Task: Look for space in Ixmiquilpan, Mexico from 9th June, 2023 to 16th June, 2023 for 2 adults in price range Rs.8000 to Rs.16000. Place can be entire place with 2 bedrooms having 2 beds and 1 bathroom. Property type can be house, flat, guest house. Booking option can be shelf check-in. Required host language is English.
Action: Mouse moved to (430, 95)
Screenshot: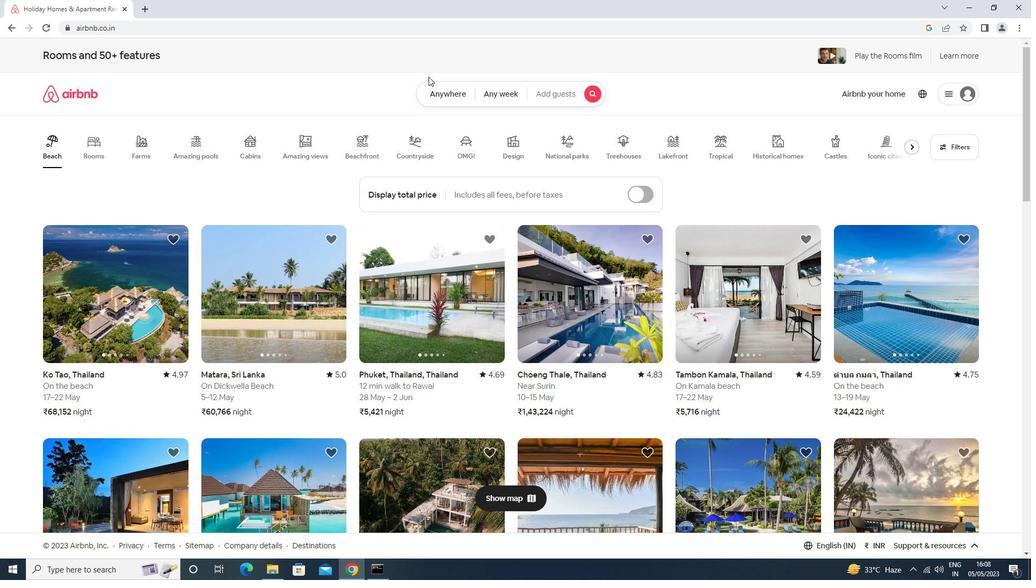 
Action: Mouse pressed left at (430, 95)
Screenshot: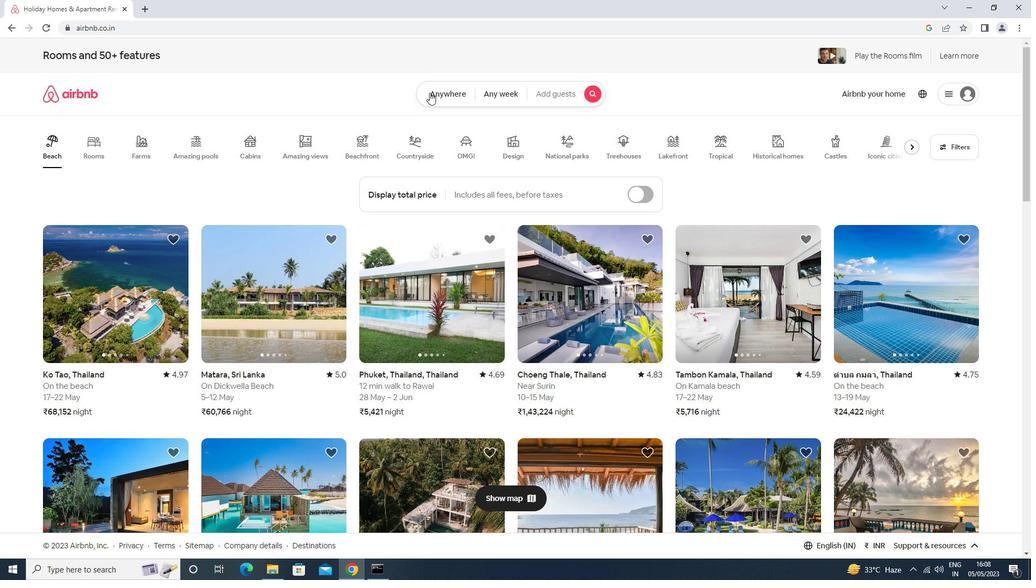 
Action: Mouse moved to (381, 143)
Screenshot: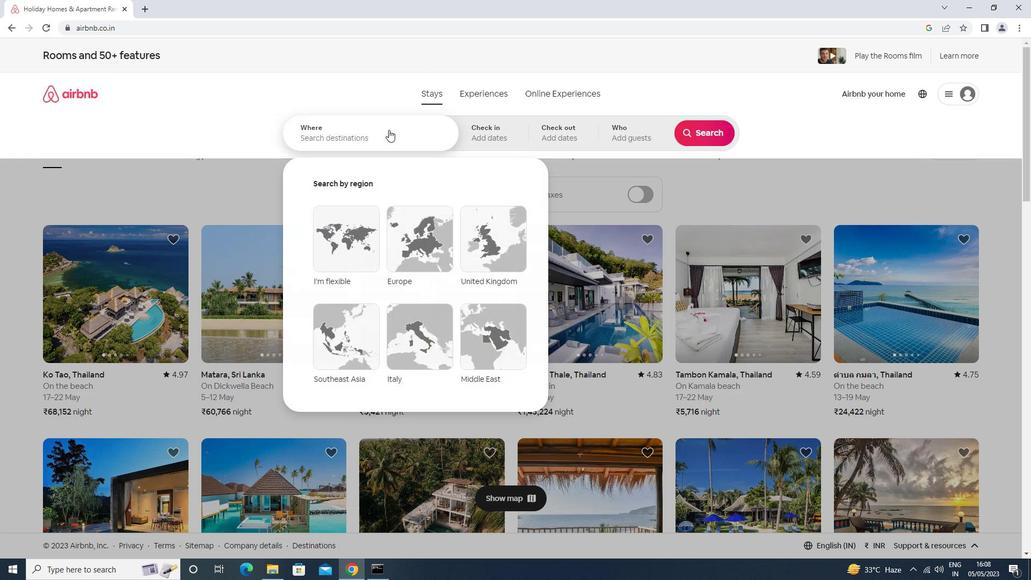 
Action: Mouse pressed left at (381, 143)
Screenshot: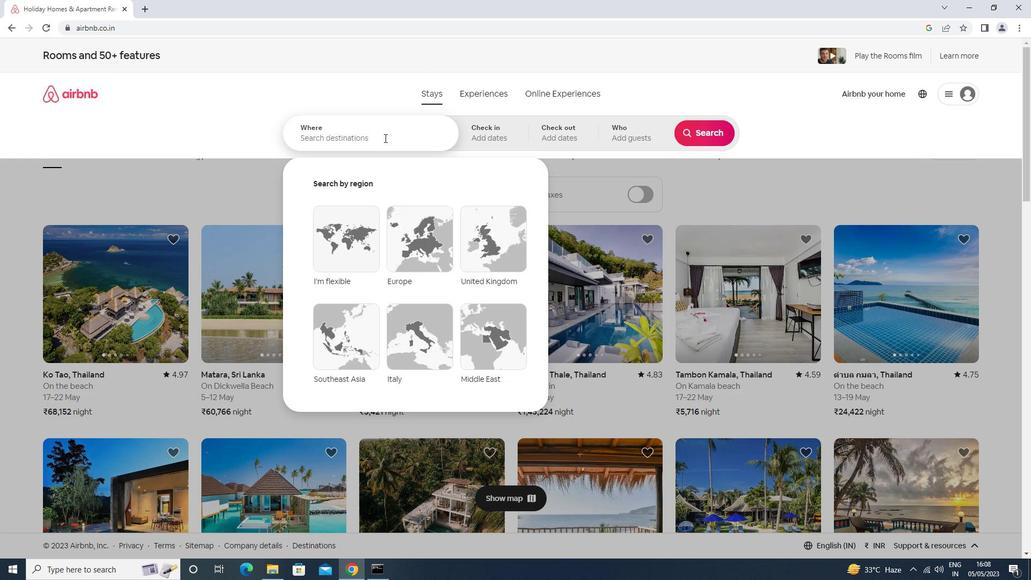 
Action: Key pressed lxmiuilpan<Key.space>mexico<Key.enter>
Screenshot: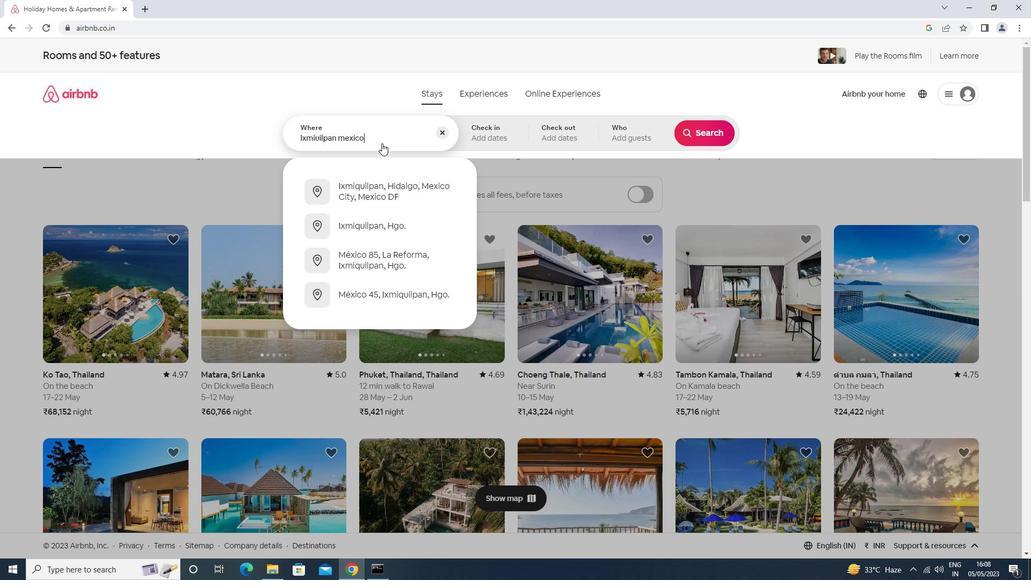 
Action: Mouse moved to (660, 287)
Screenshot: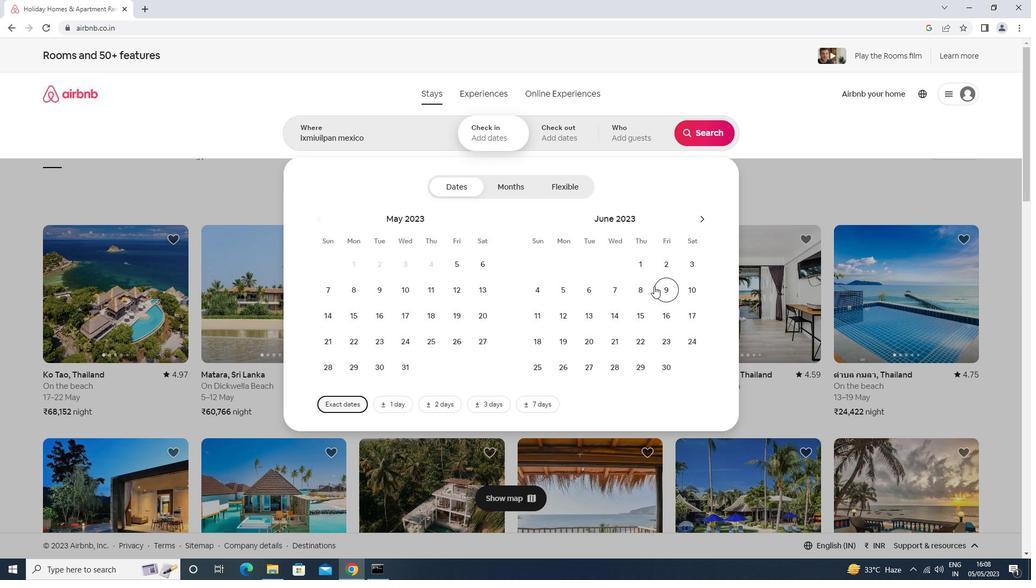 
Action: Mouse pressed left at (660, 287)
Screenshot: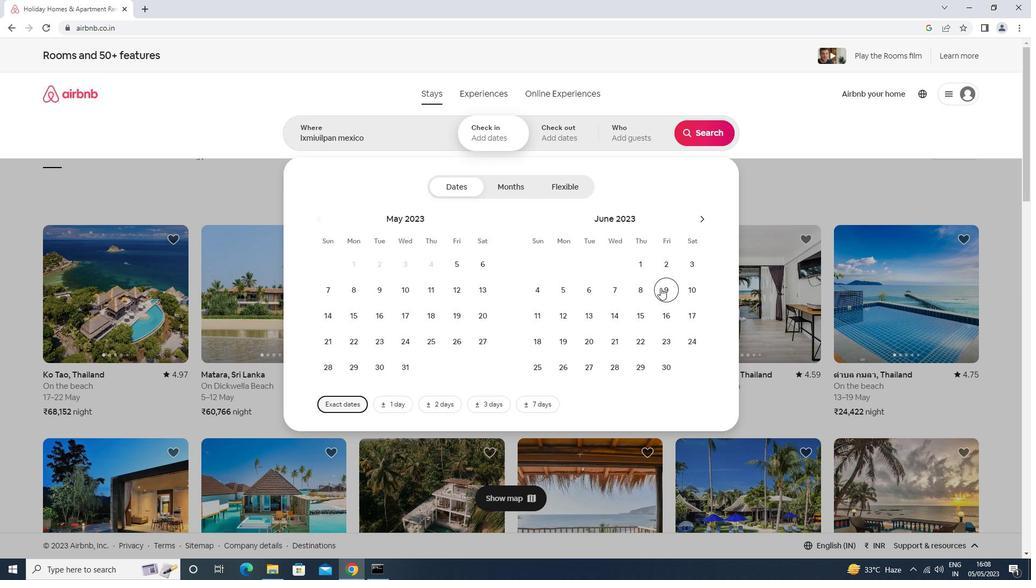 
Action: Mouse moved to (670, 310)
Screenshot: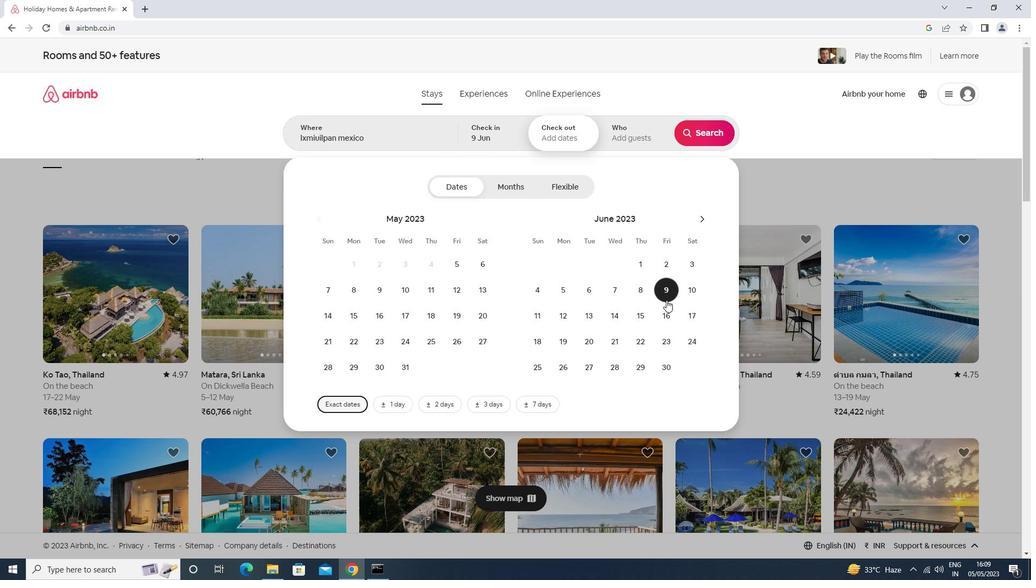 
Action: Mouse pressed left at (670, 310)
Screenshot: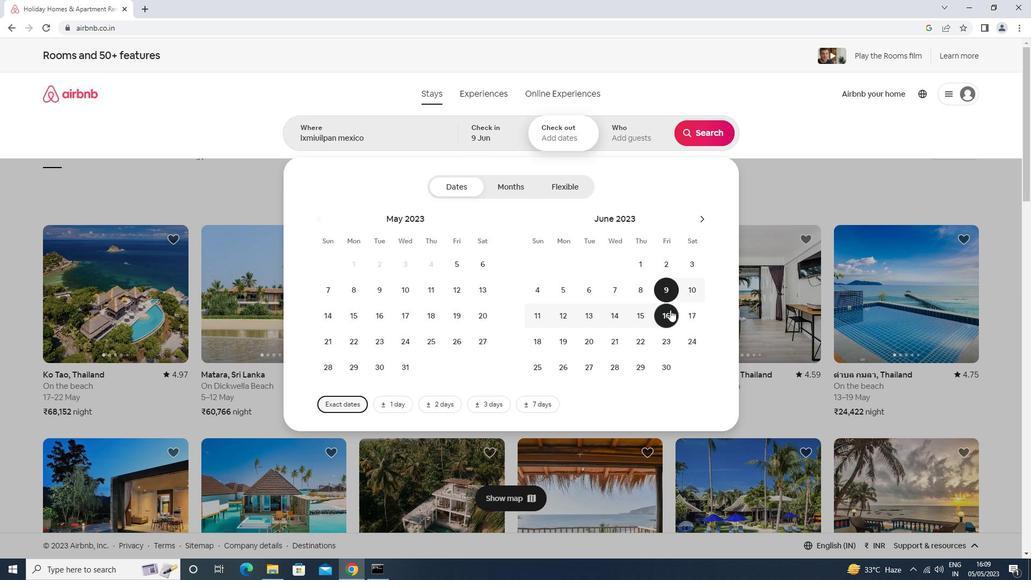 
Action: Mouse moved to (634, 146)
Screenshot: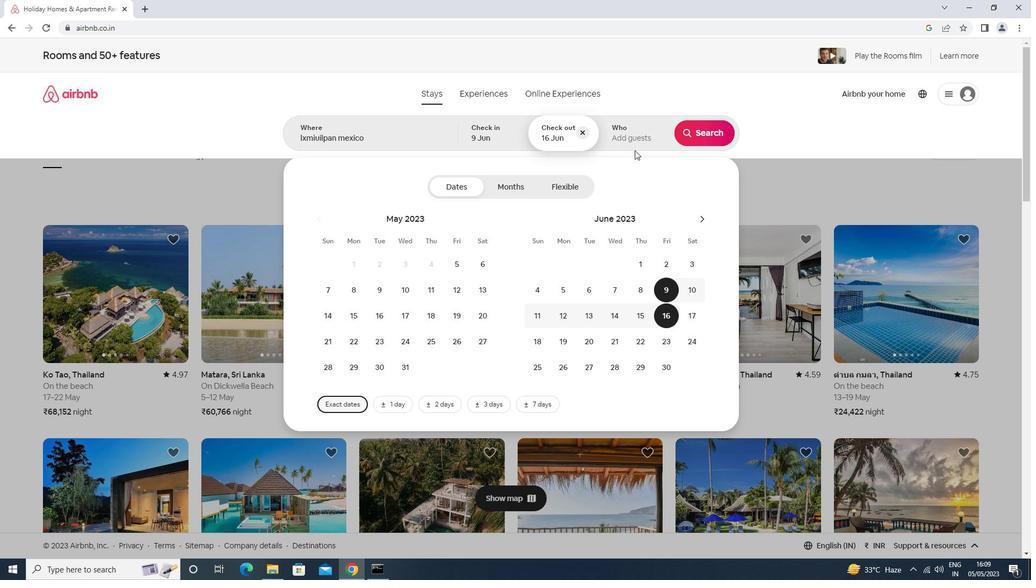 
Action: Mouse pressed left at (634, 146)
Screenshot: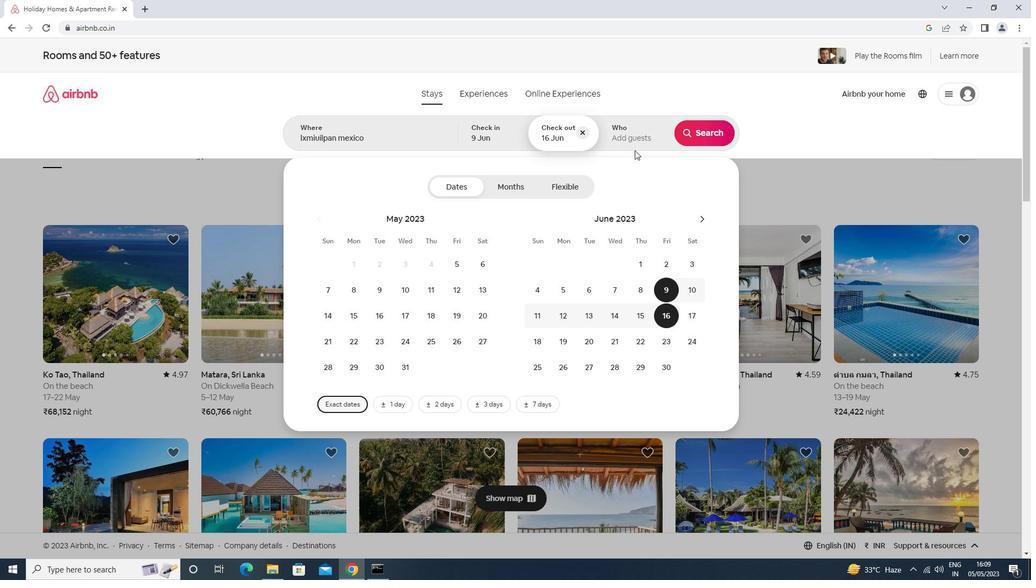 
Action: Mouse moved to (713, 190)
Screenshot: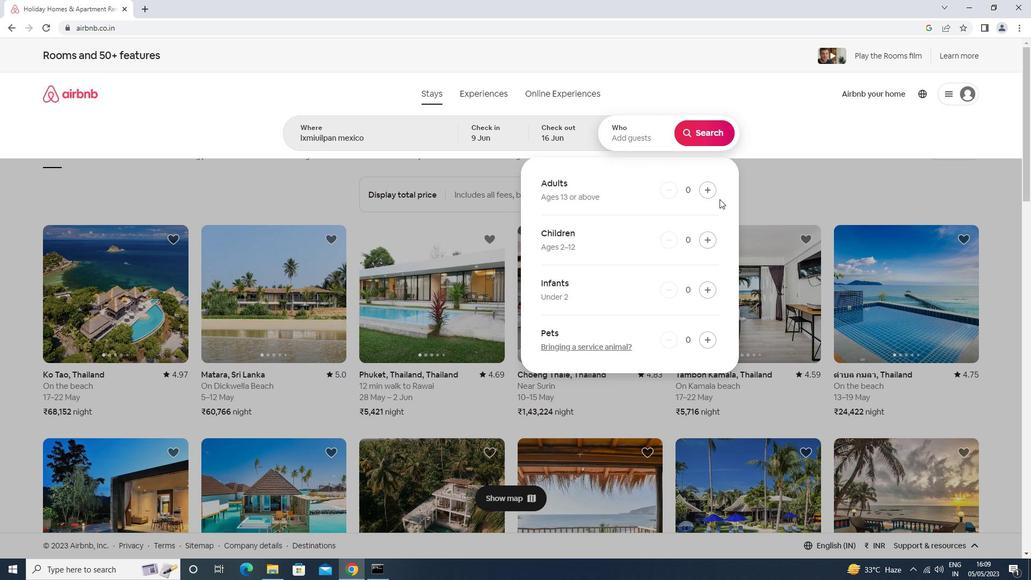 
Action: Mouse pressed left at (713, 190)
Screenshot: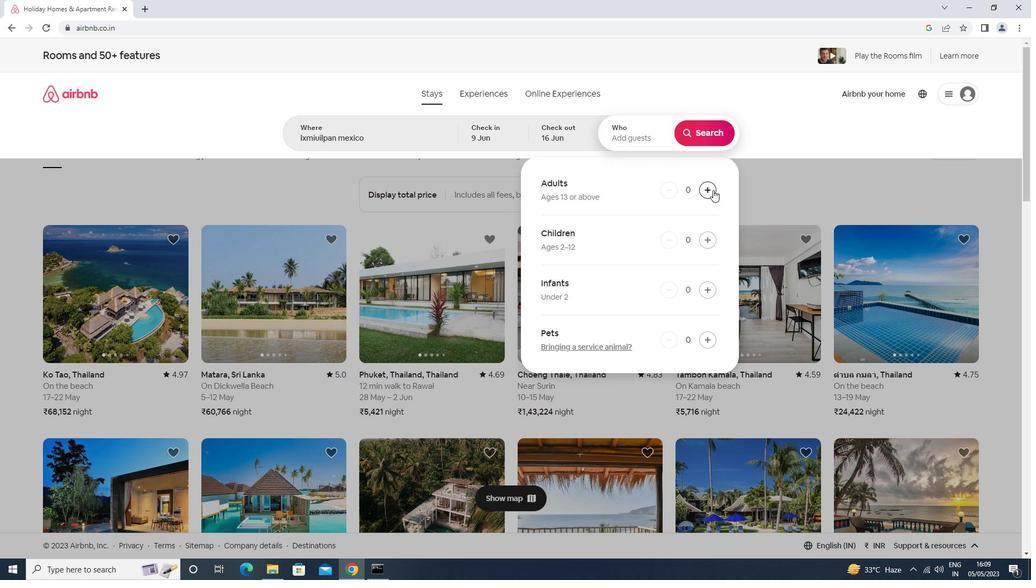 
Action: Mouse pressed left at (713, 190)
Screenshot: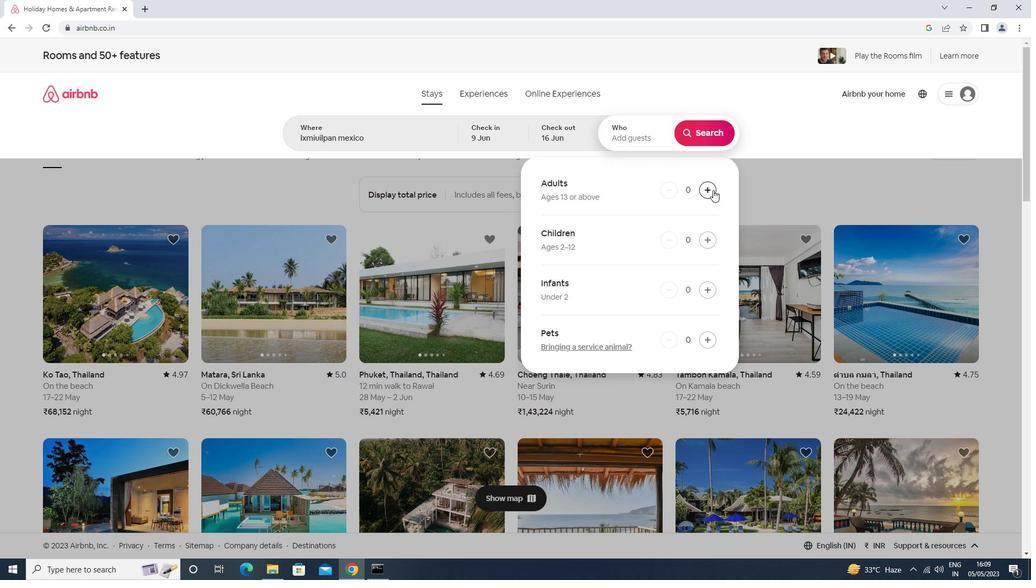 
Action: Mouse moved to (703, 132)
Screenshot: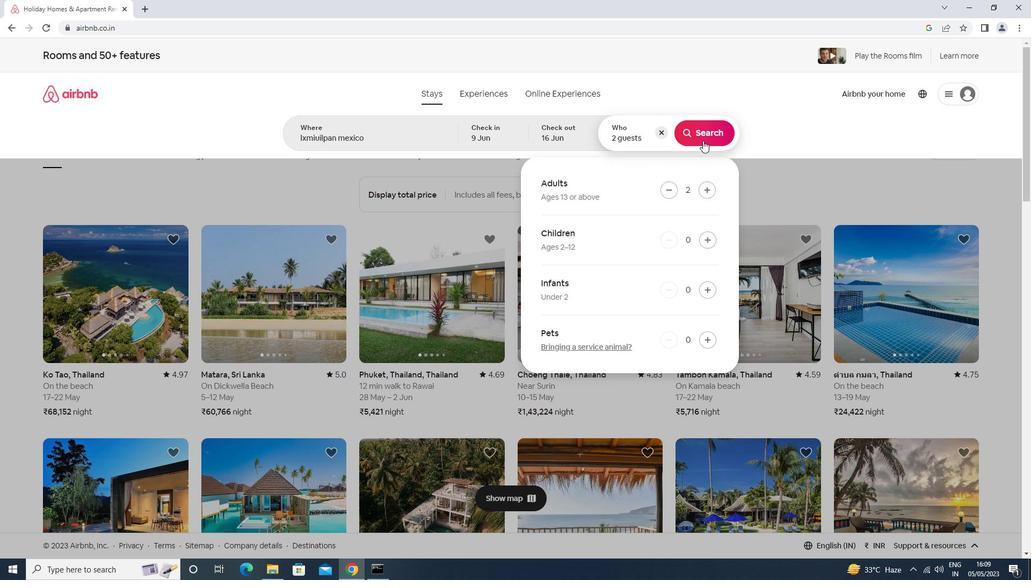 
Action: Mouse pressed left at (703, 132)
Screenshot: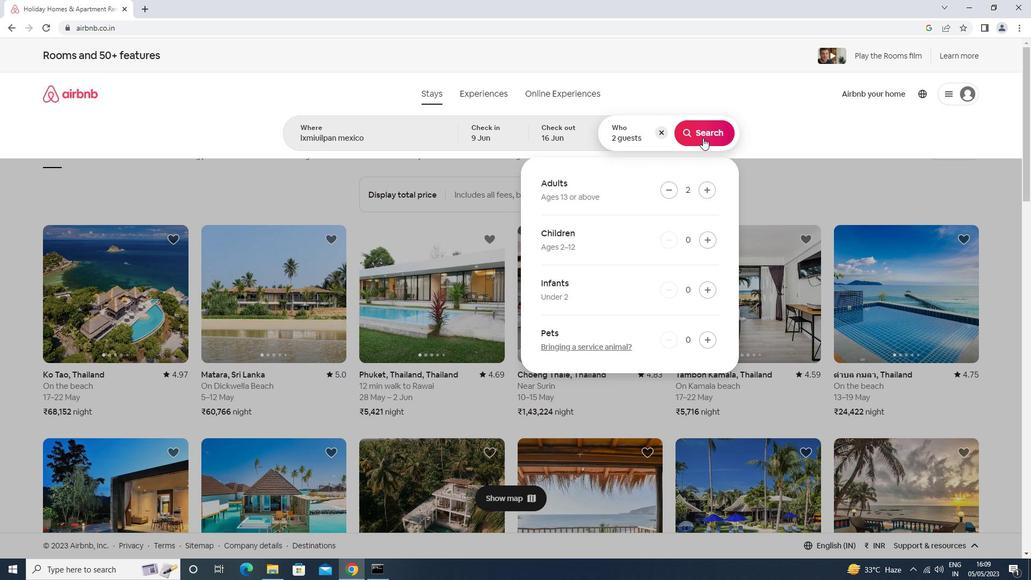 
Action: Mouse moved to (982, 107)
Screenshot: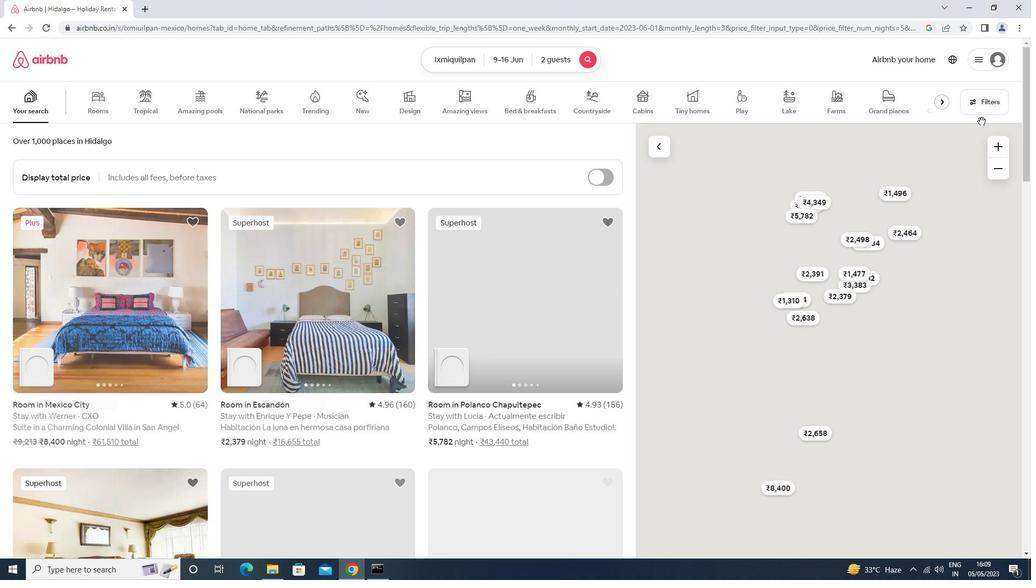 
Action: Mouse pressed left at (982, 107)
Screenshot: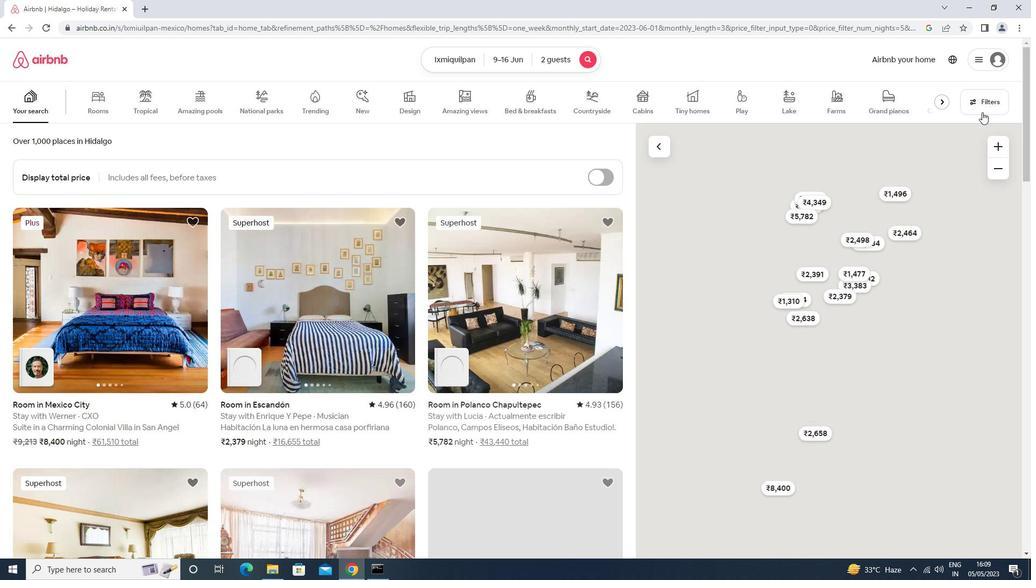 
Action: Mouse moved to (389, 359)
Screenshot: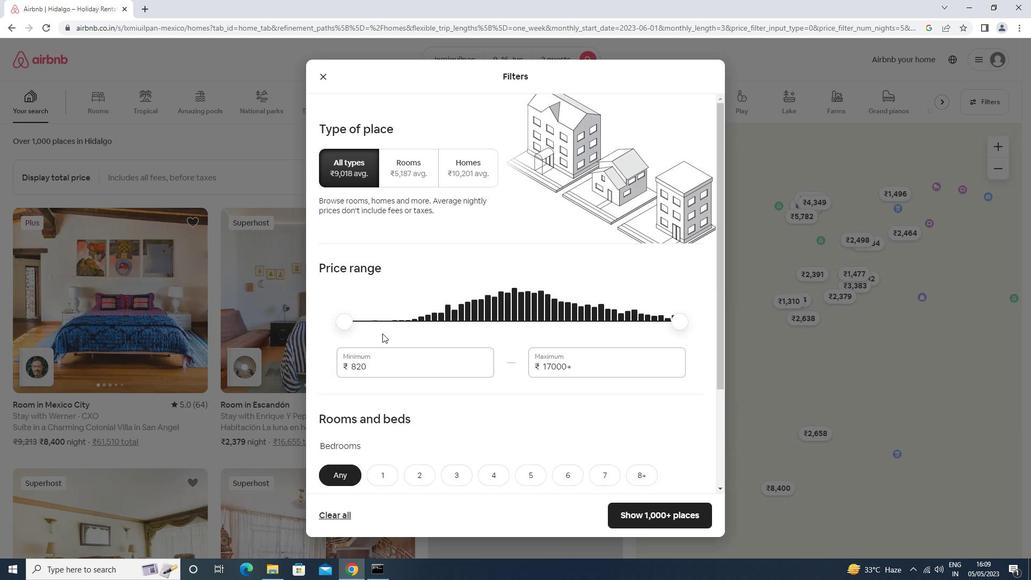 
Action: Mouse pressed left at (389, 359)
Screenshot: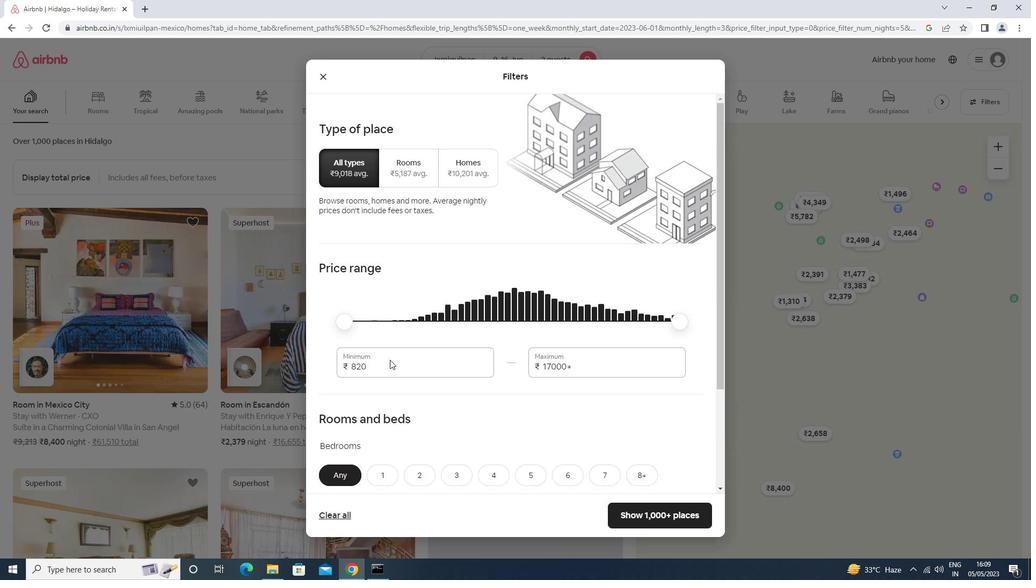 
Action: Mouse moved to (390, 360)
Screenshot: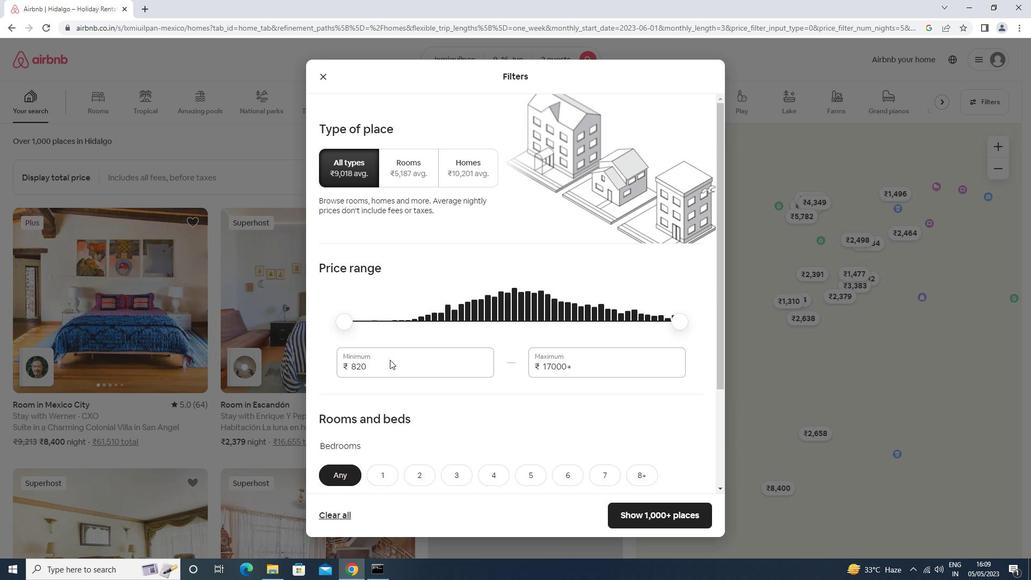 
Action: Key pressed <Key.backspace><Key.backspace>000<Key.tab>16000
Screenshot: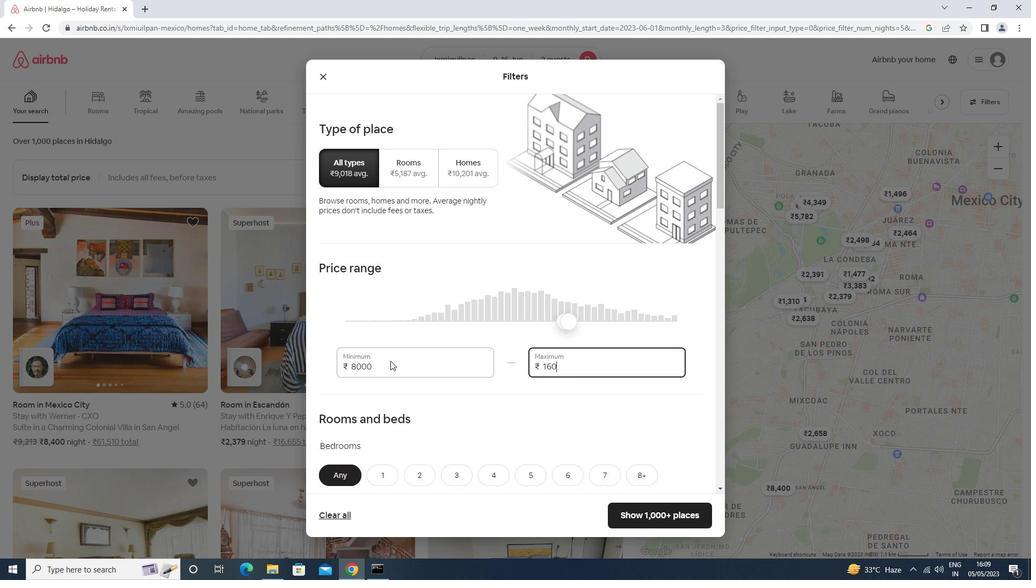 
Action: Mouse scrolled (390, 360) with delta (0, 0)
Screenshot: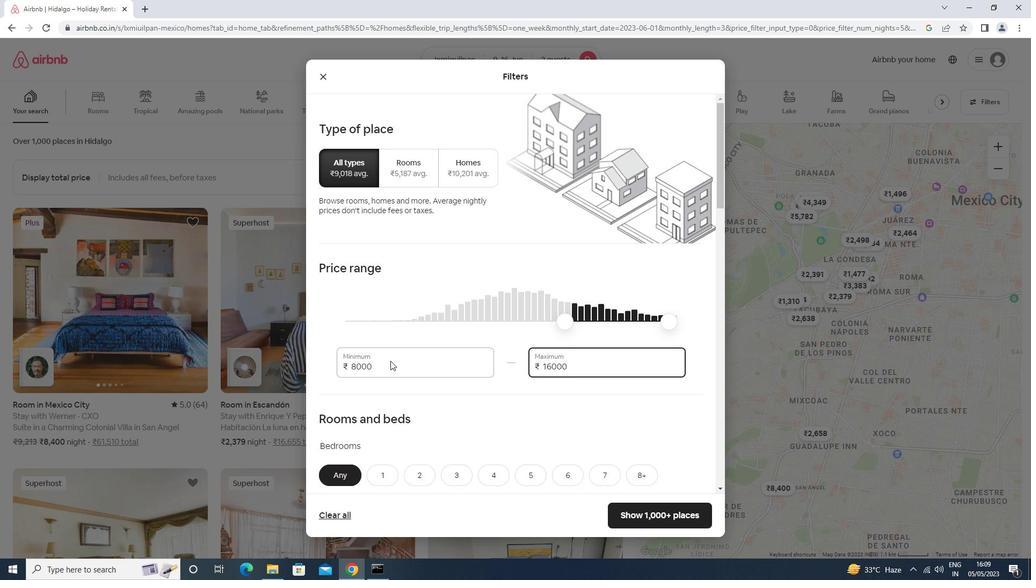 
Action: Mouse moved to (390, 361)
Screenshot: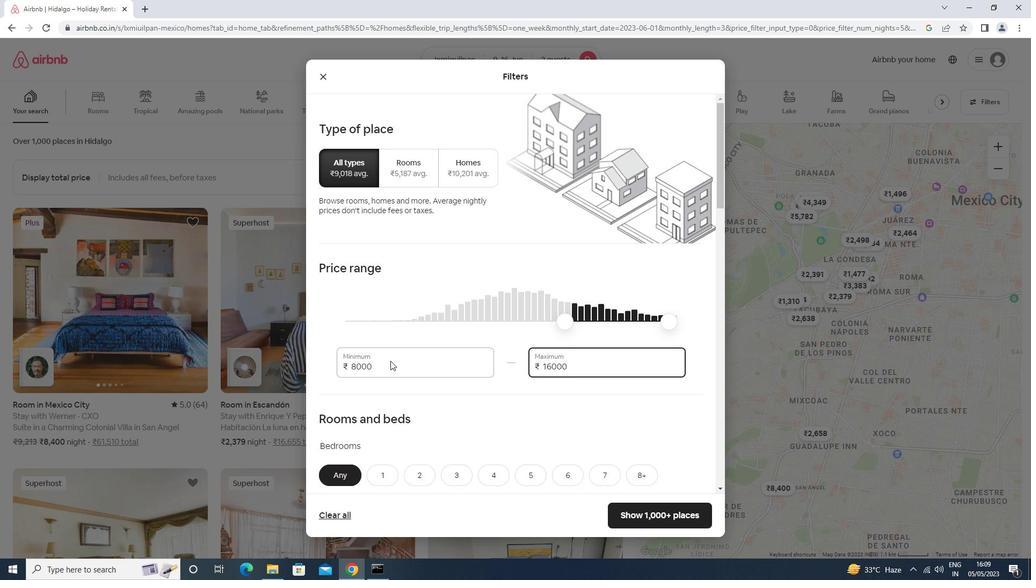 
Action: Mouse scrolled (390, 360) with delta (0, 0)
Screenshot: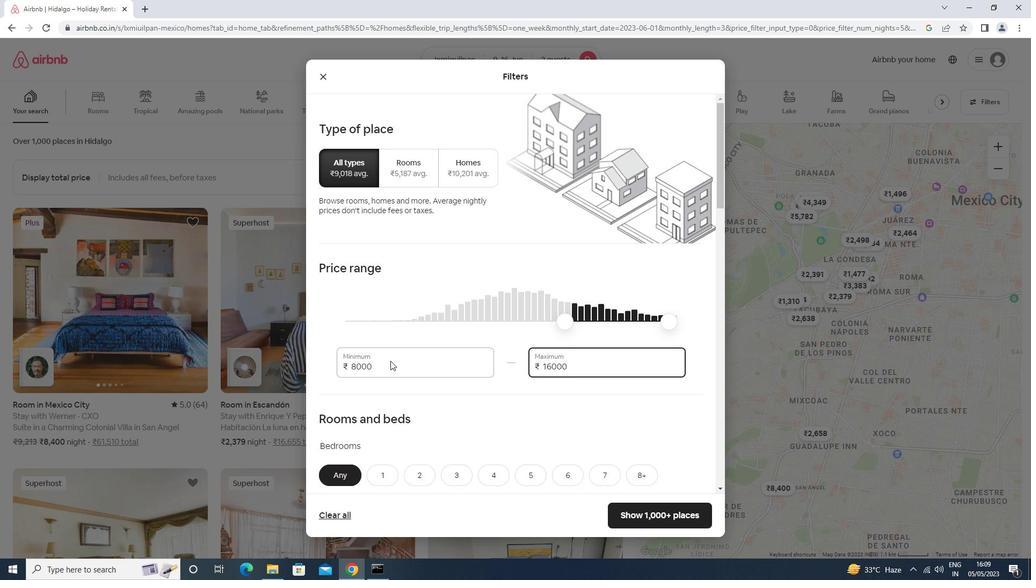 
Action: Mouse scrolled (390, 360) with delta (0, 0)
Screenshot: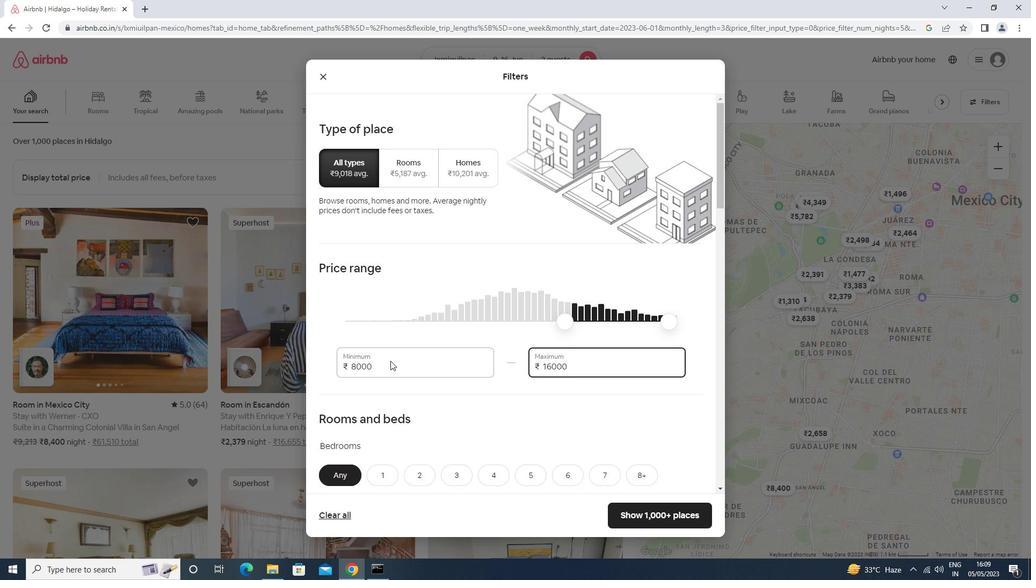 
Action: Mouse scrolled (390, 360) with delta (0, 0)
Screenshot: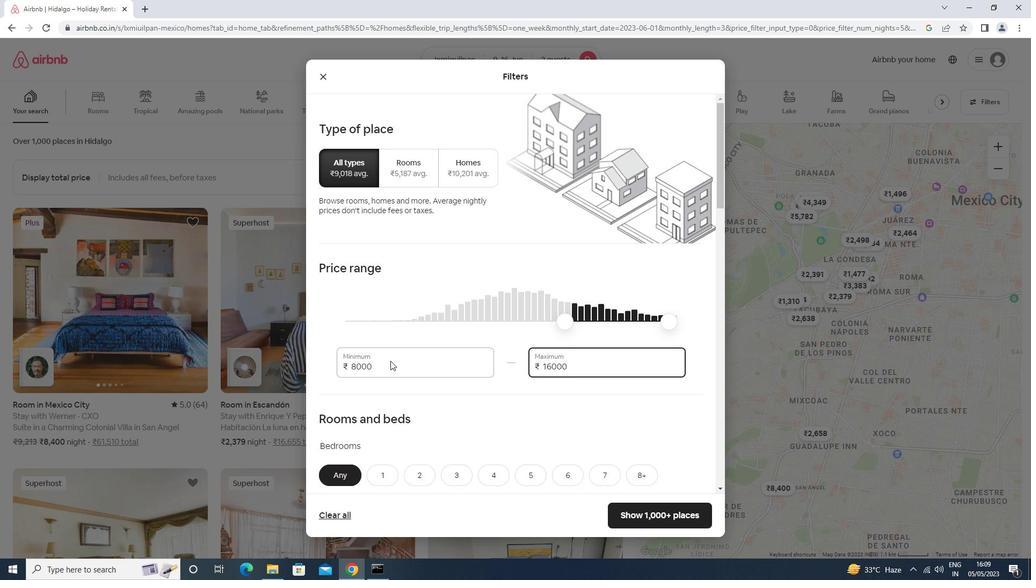 
Action: Mouse moved to (433, 256)
Screenshot: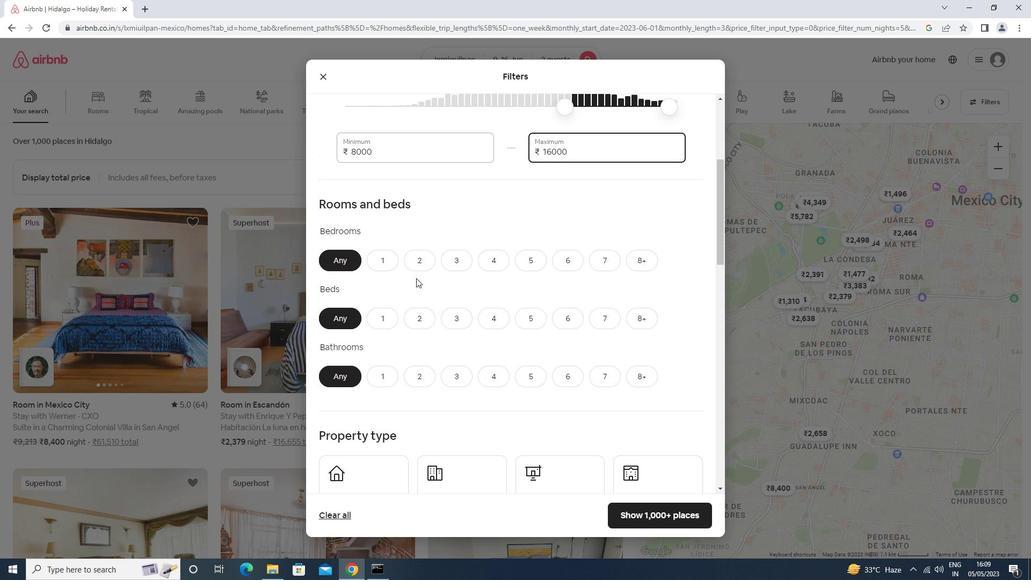 
Action: Mouse pressed left at (433, 256)
Screenshot: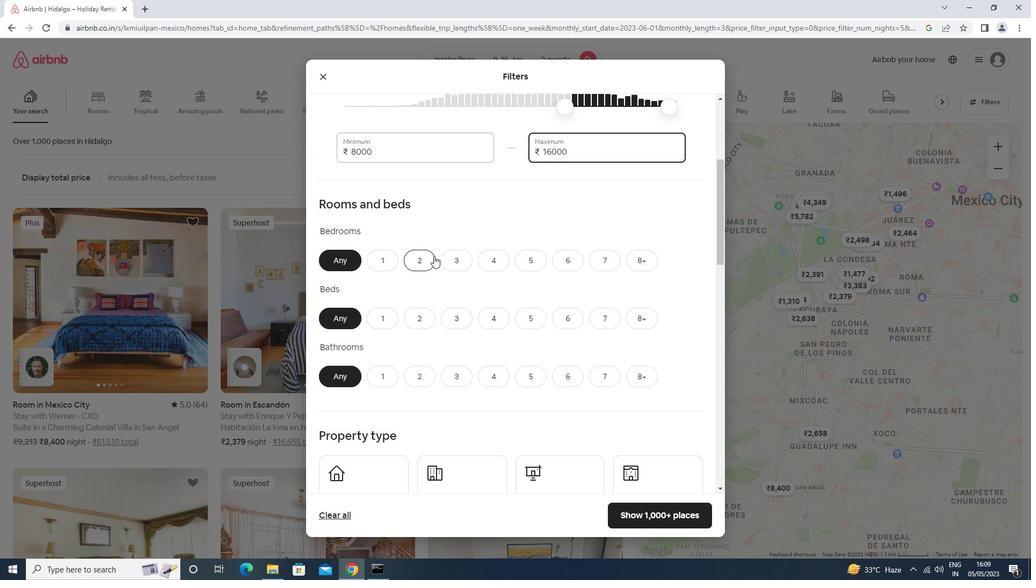 
Action: Mouse moved to (422, 312)
Screenshot: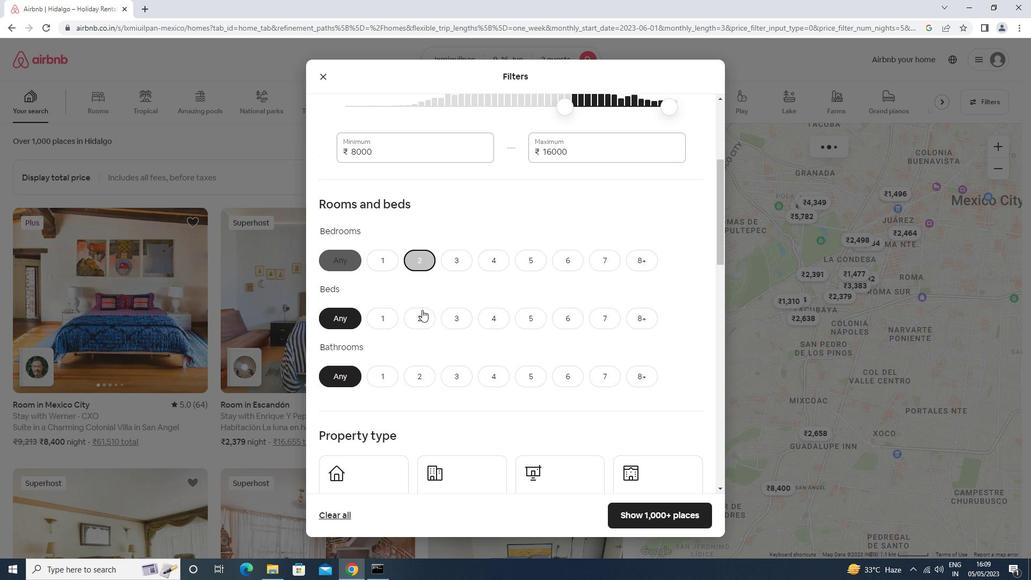 
Action: Mouse pressed left at (422, 312)
Screenshot: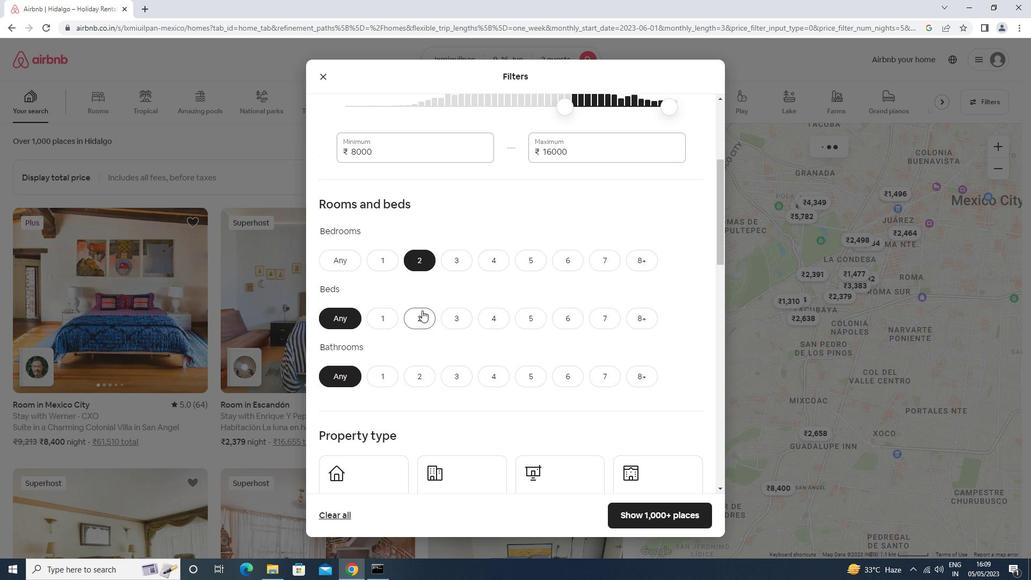 
Action: Mouse scrolled (422, 312) with delta (0, 0)
Screenshot: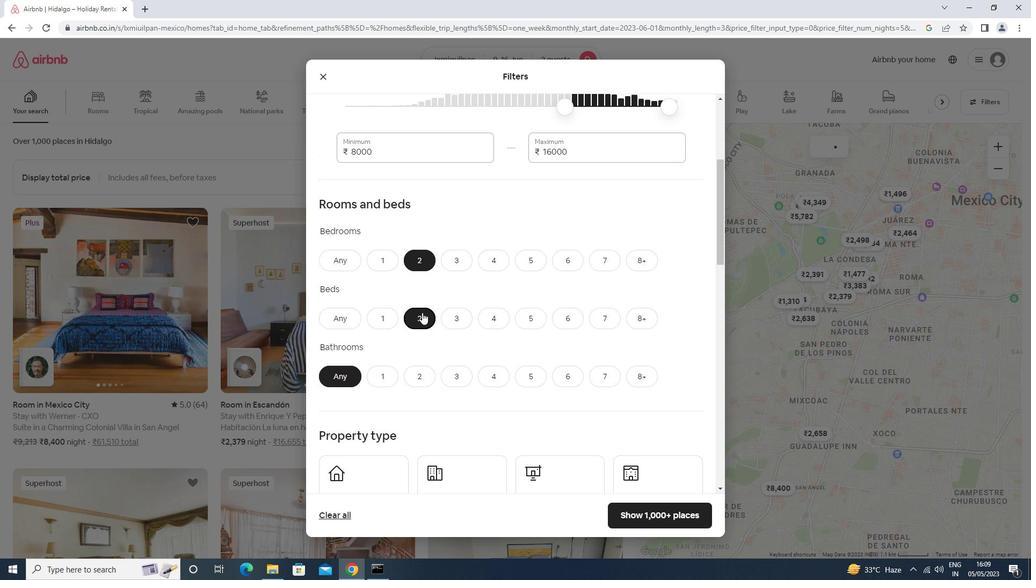 
Action: Mouse moved to (384, 325)
Screenshot: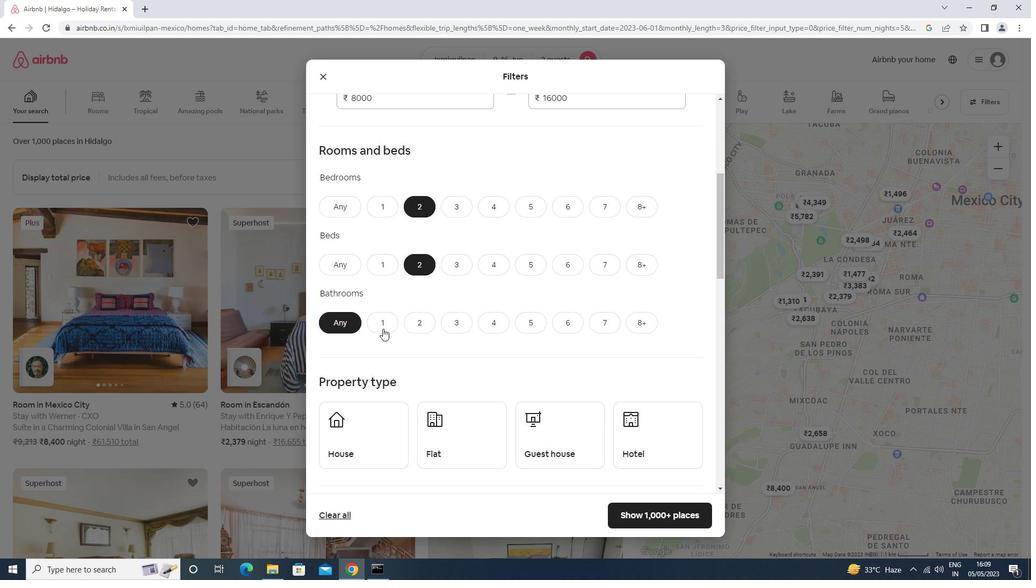 
Action: Mouse pressed left at (384, 325)
Screenshot: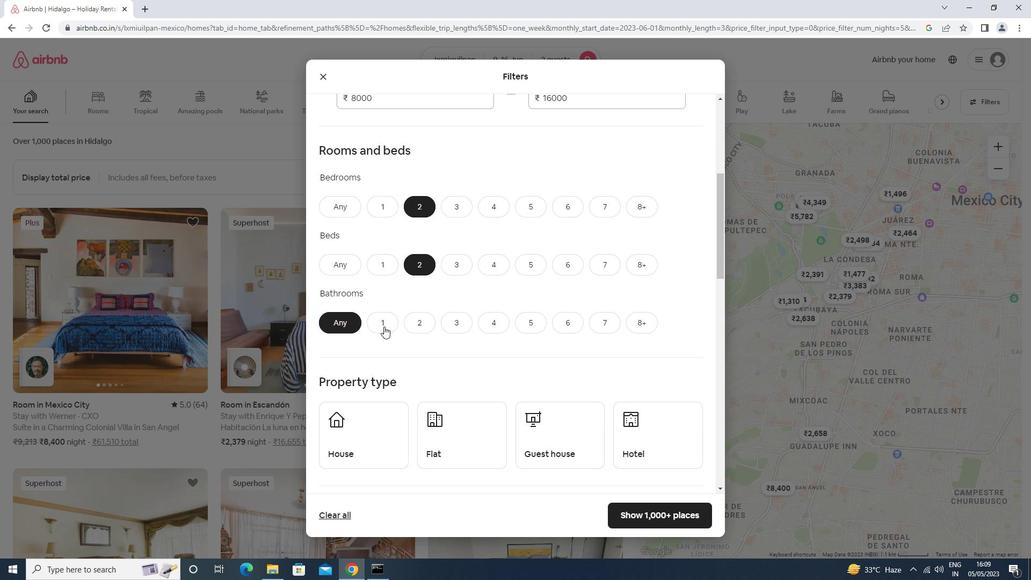 
Action: Mouse scrolled (384, 324) with delta (0, 0)
Screenshot: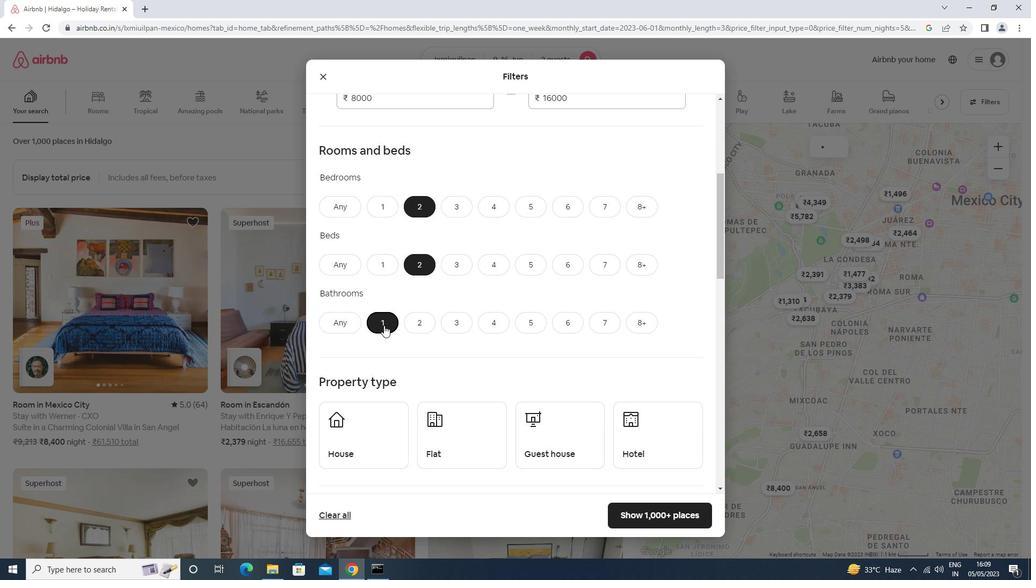 
Action: Mouse scrolled (384, 324) with delta (0, 0)
Screenshot: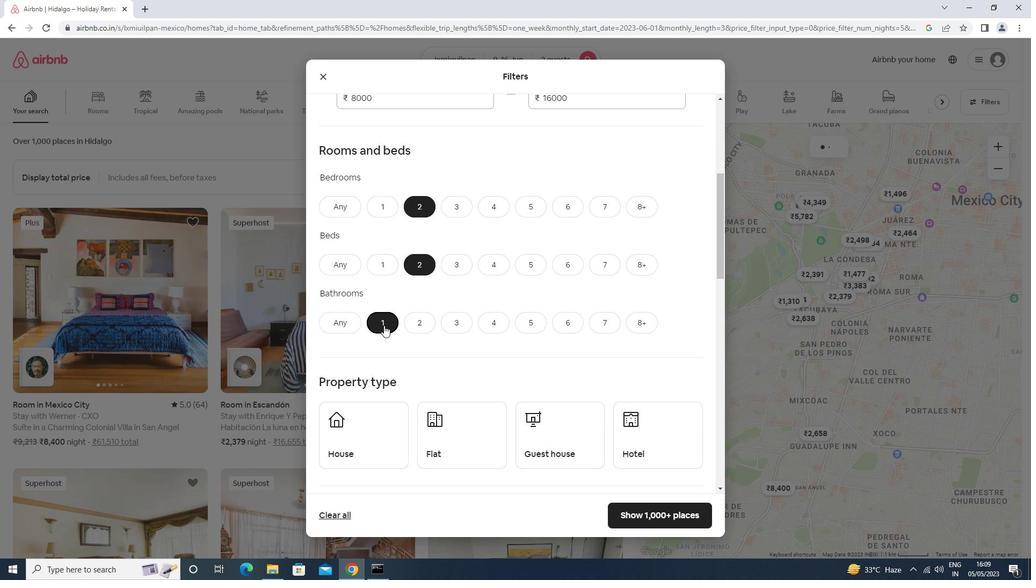 
Action: Mouse pressed left at (384, 325)
Screenshot: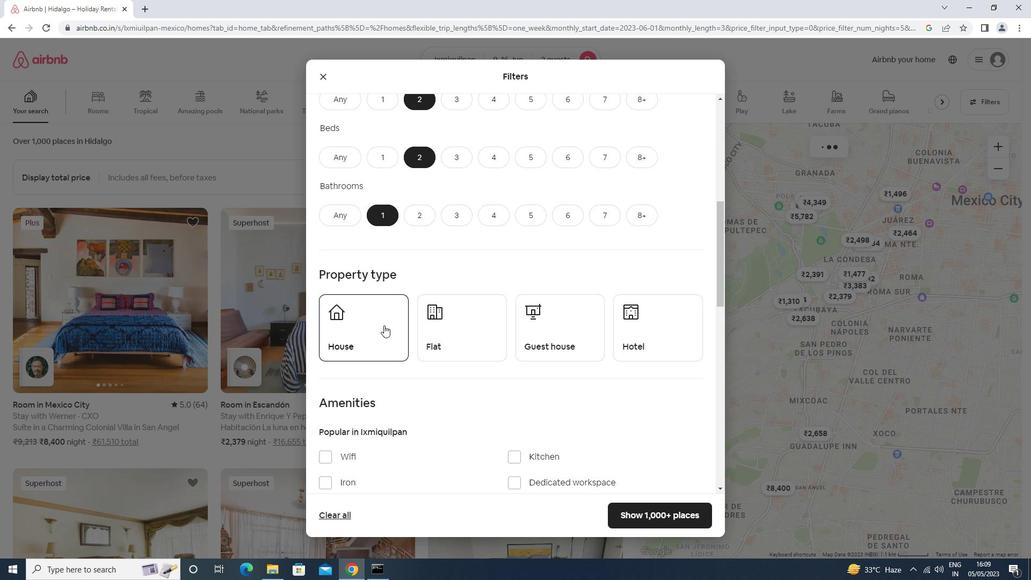 
Action: Mouse moved to (442, 334)
Screenshot: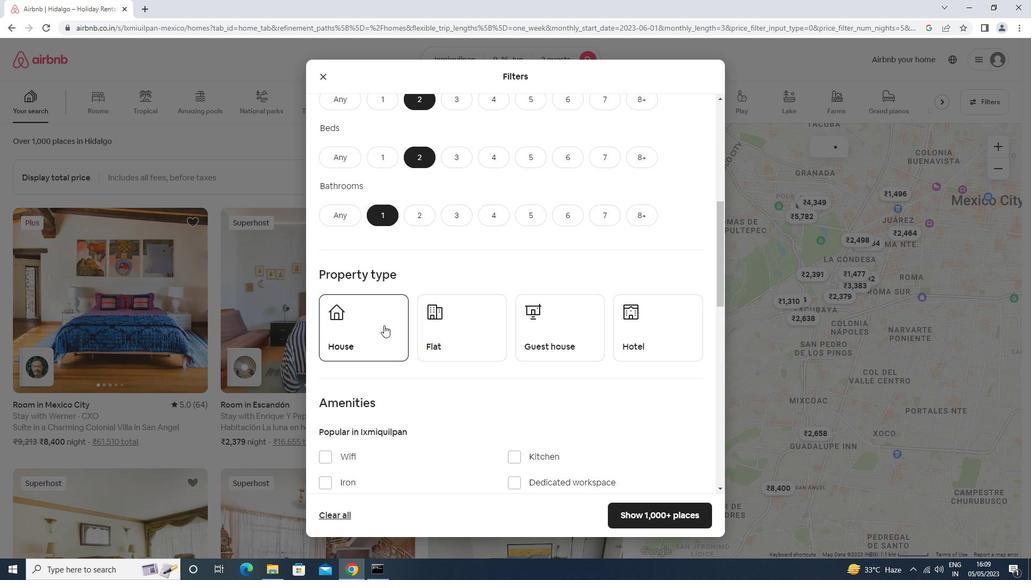 
Action: Mouse pressed left at (442, 334)
Screenshot: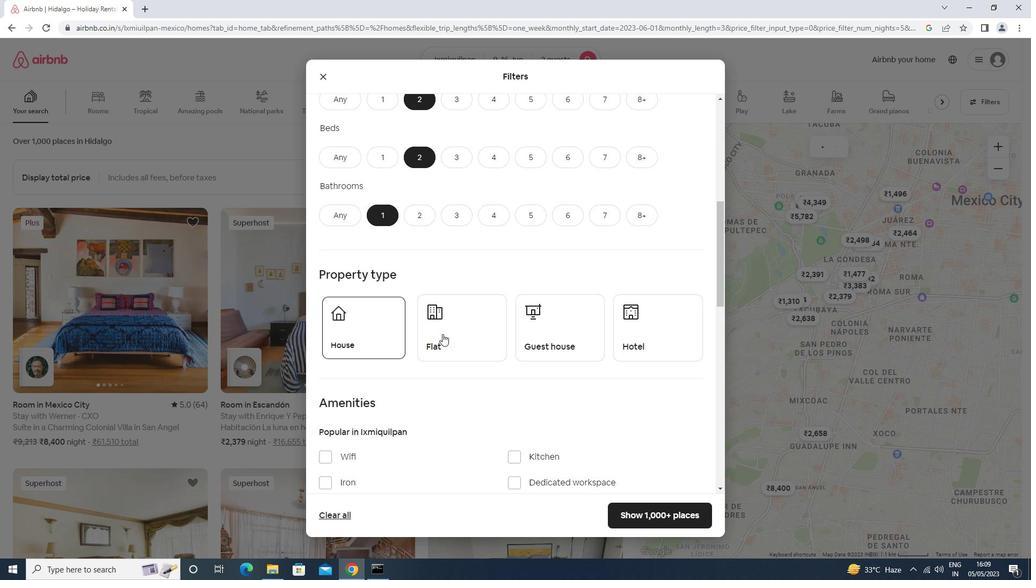 
Action: Mouse moved to (519, 334)
Screenshot: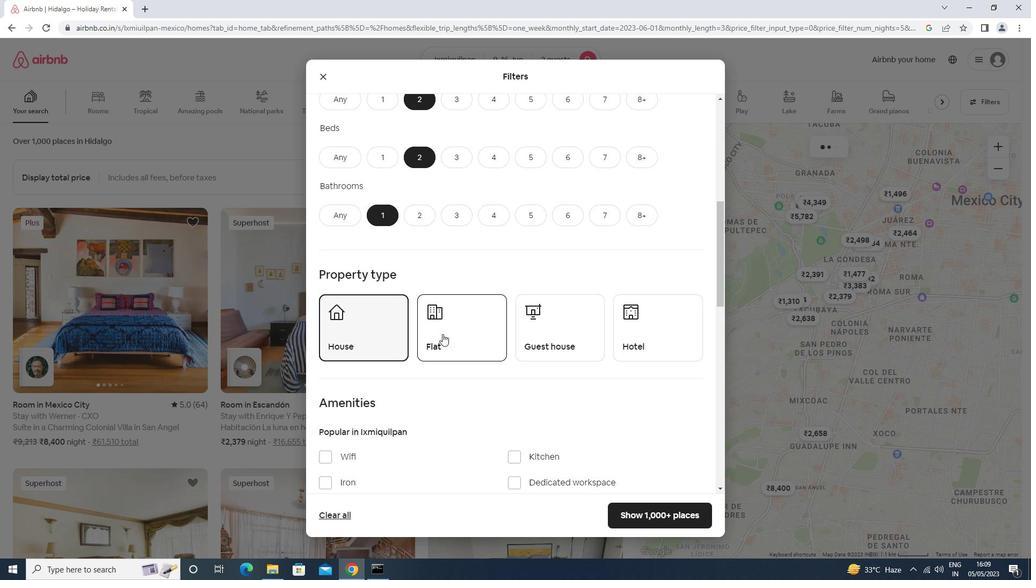 
Action: Mouse pressed left at (519, 334)
Screenshot: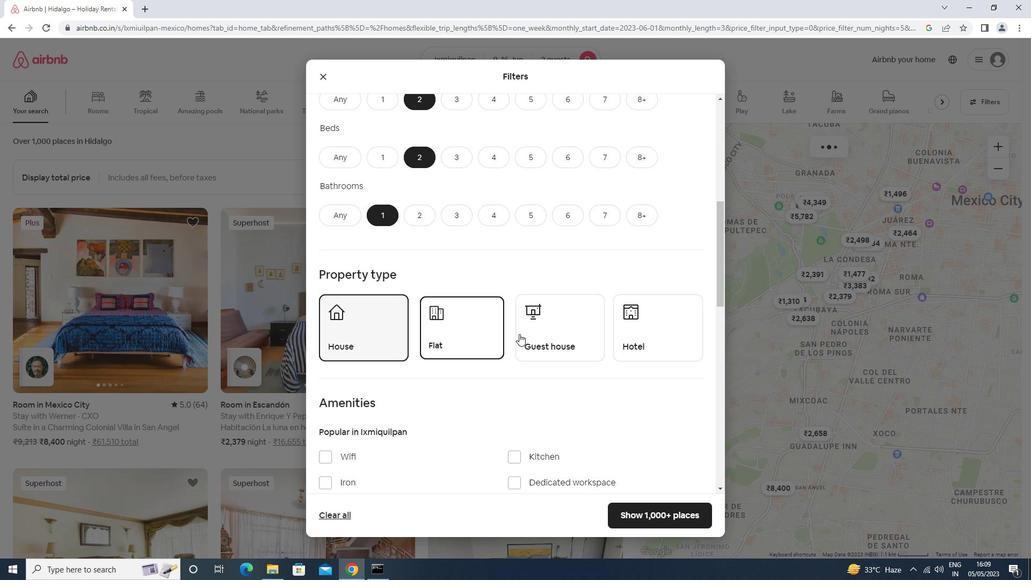 
Action: Mouse moved to (519, 333)
Screenshot: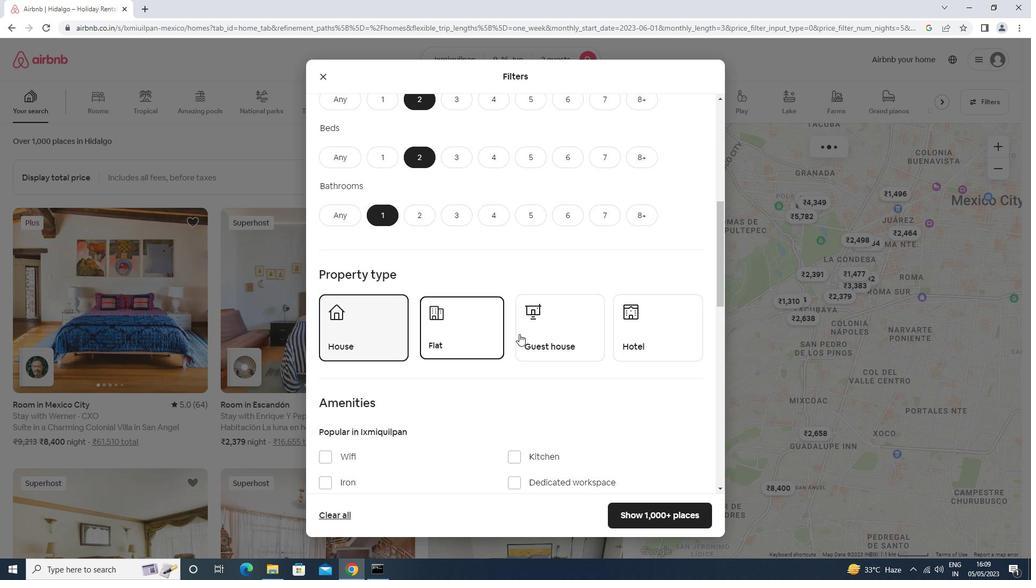 
Action: Mouse scrolled (519, 332) with delta (0, 0)
Screenshot: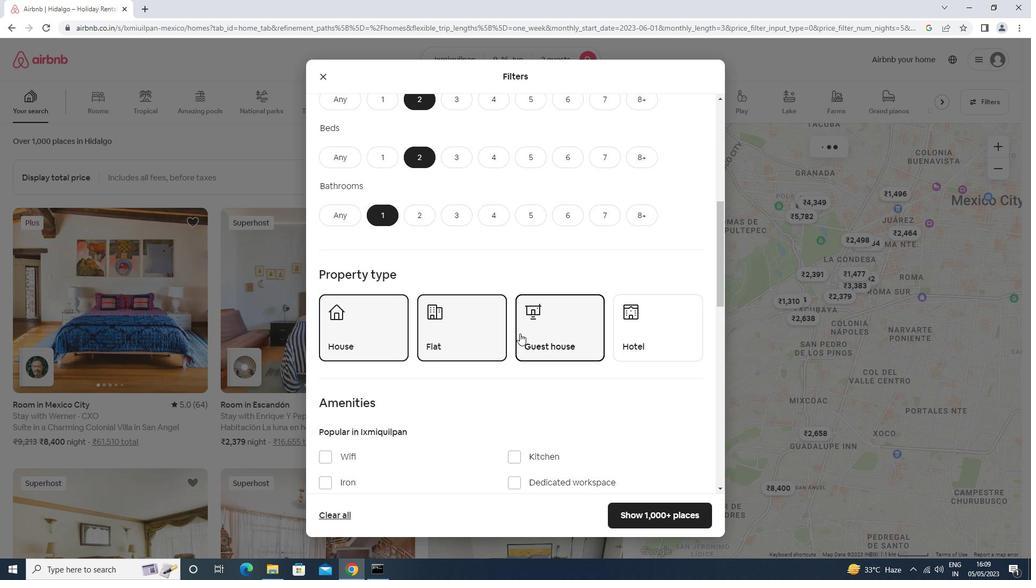 
Action: Mouse moved to (519, 333)
Screenshot: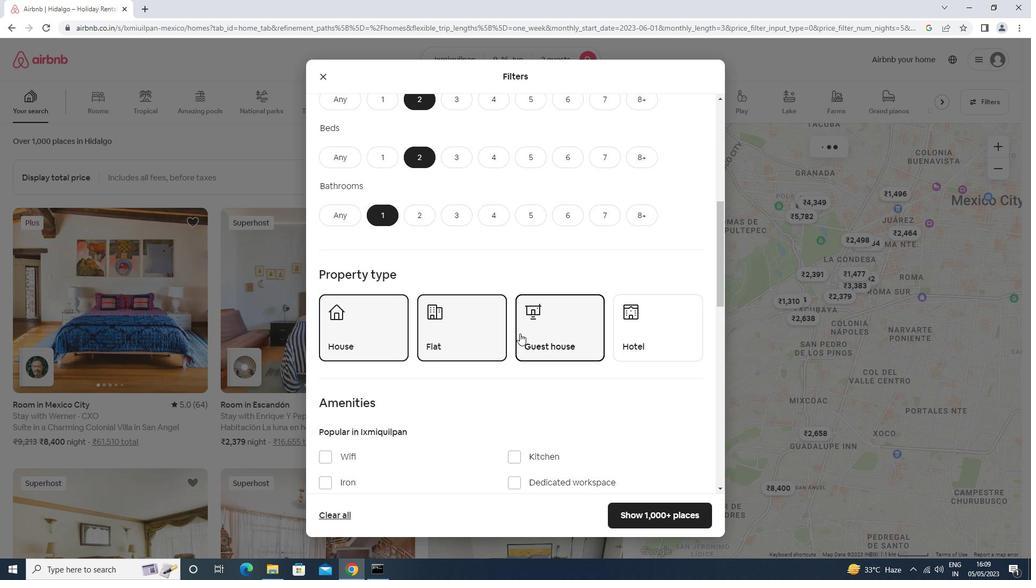 
Action: Mouse scrolled (519, 332) with delta (0, 0)
Screenshot: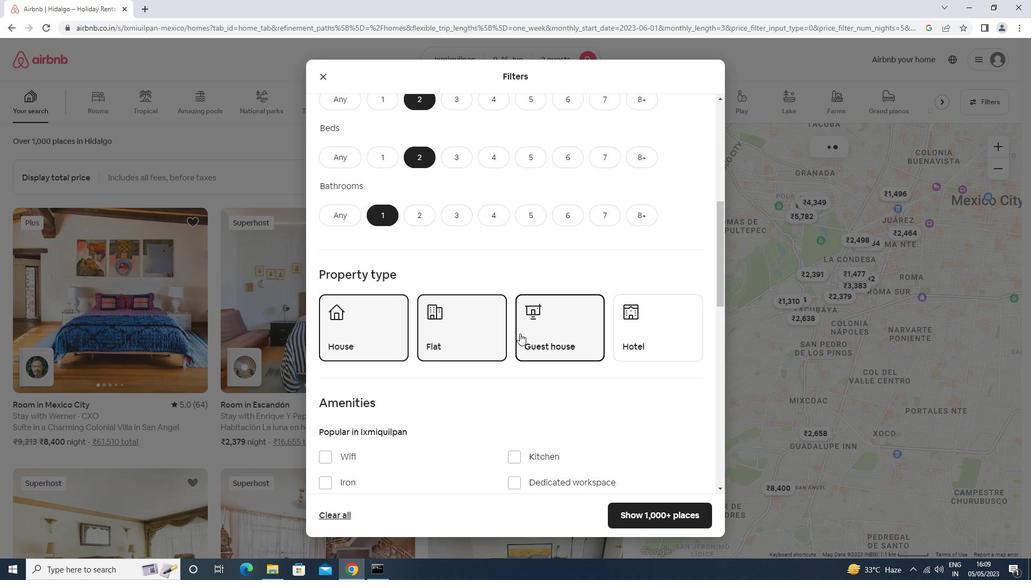
Action: Mouse scrolled (519, 332) with delta (0, 0)
Screenshot: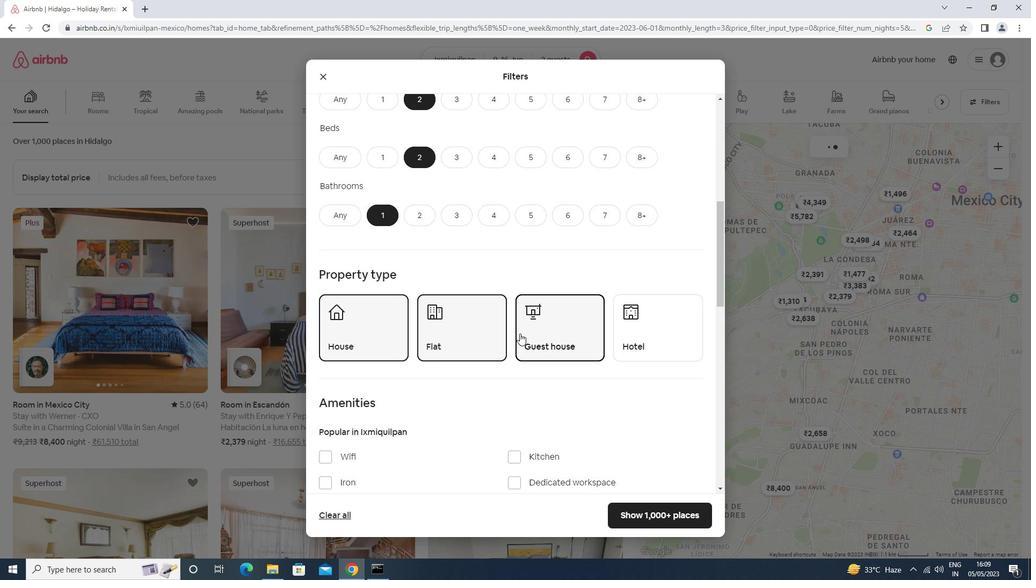 
Action: Mouse scrolled (519, 332) with delta (0, 0)
Screenshot: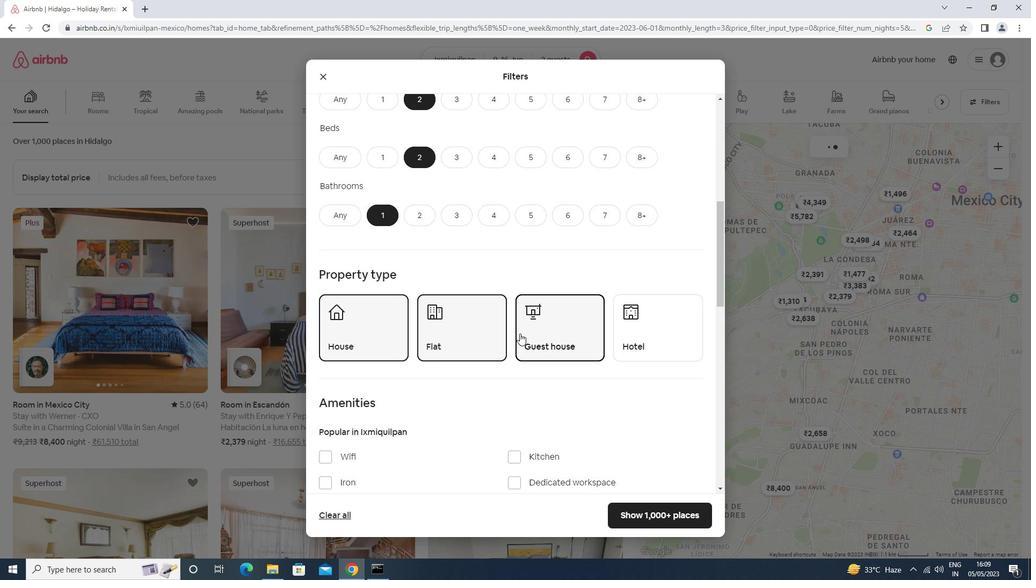 
Action: Mouse scrolled (519, 332) with delta (0, 0)
Screenshot: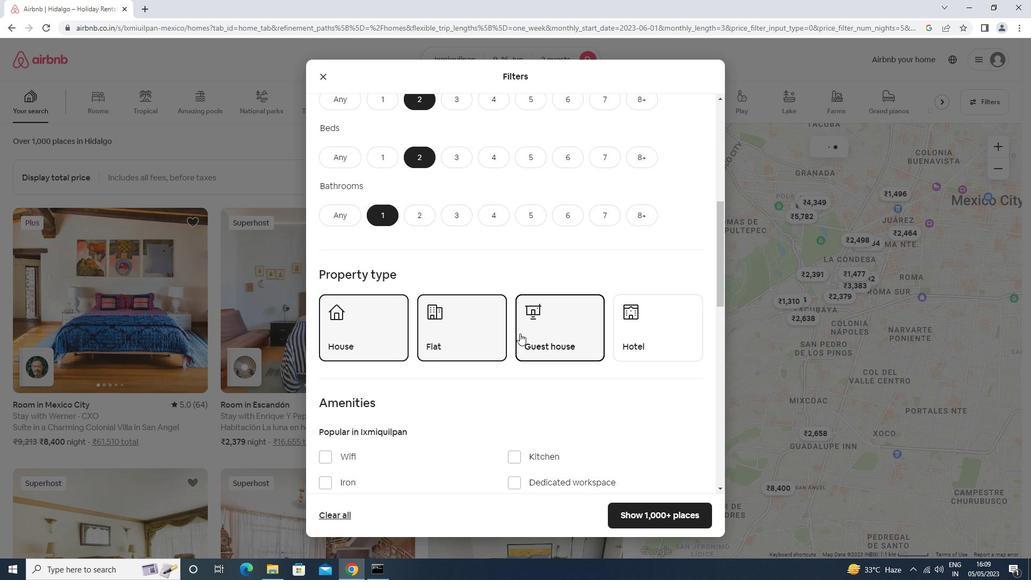 
Action: Mouse moved to (672, 379)
Screenshot: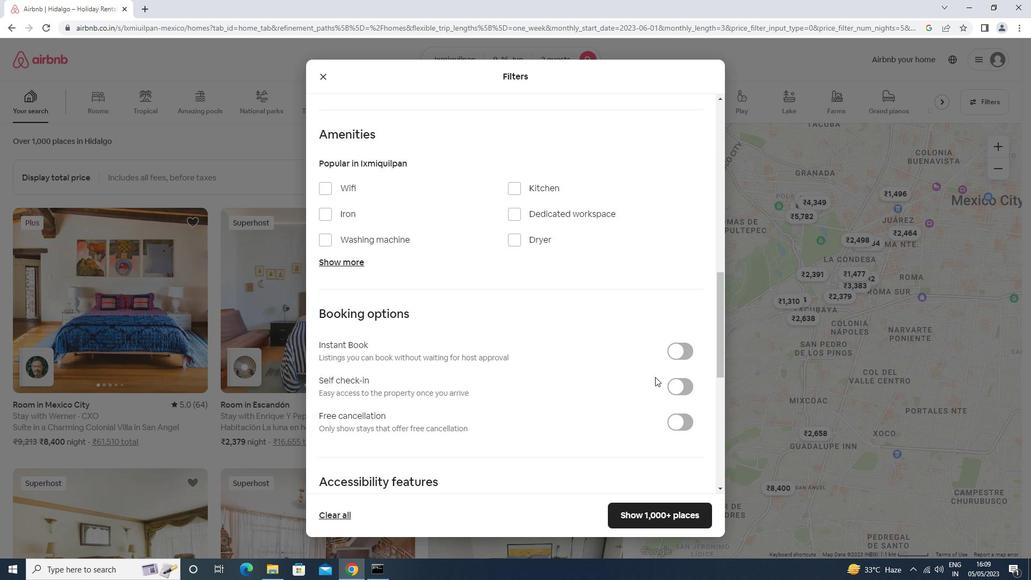 
Action: Mouse pressed left at (672, 379)
Screenshot: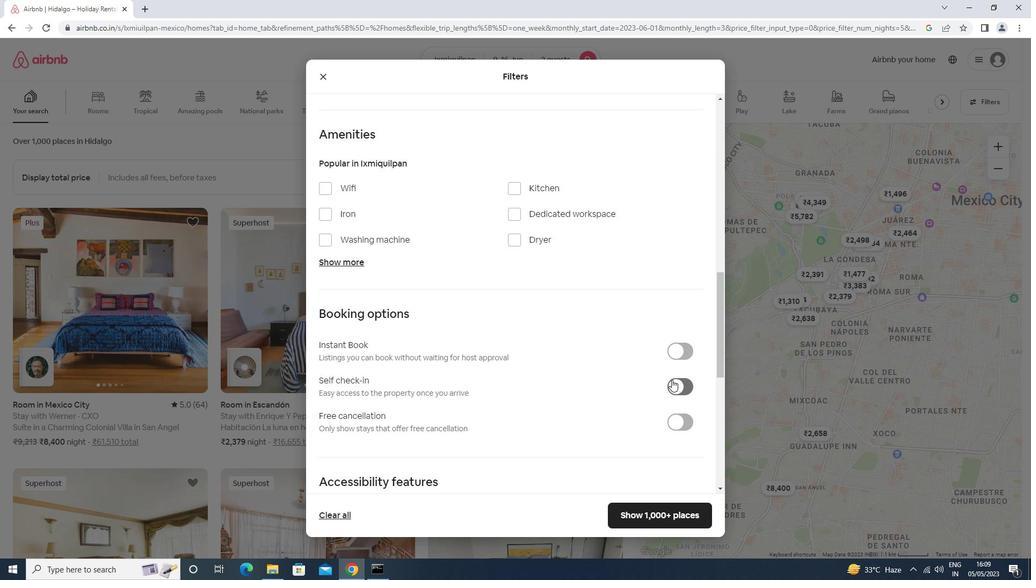 
Action: Mouse moved to (489, 417)
Screenshot: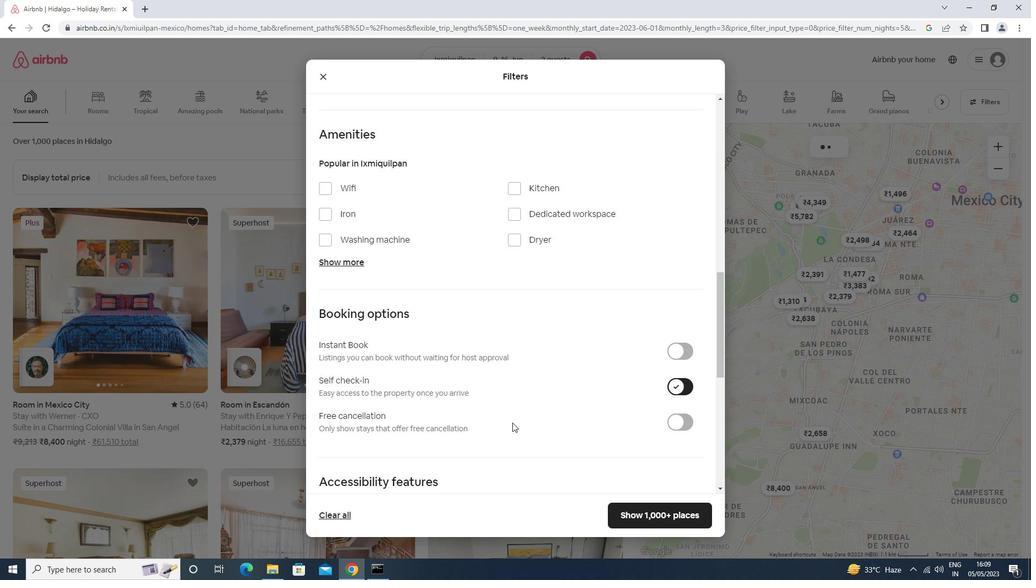 
Action: Mouse scrolled (489, 416) with delta (0, 0)
Screenshot: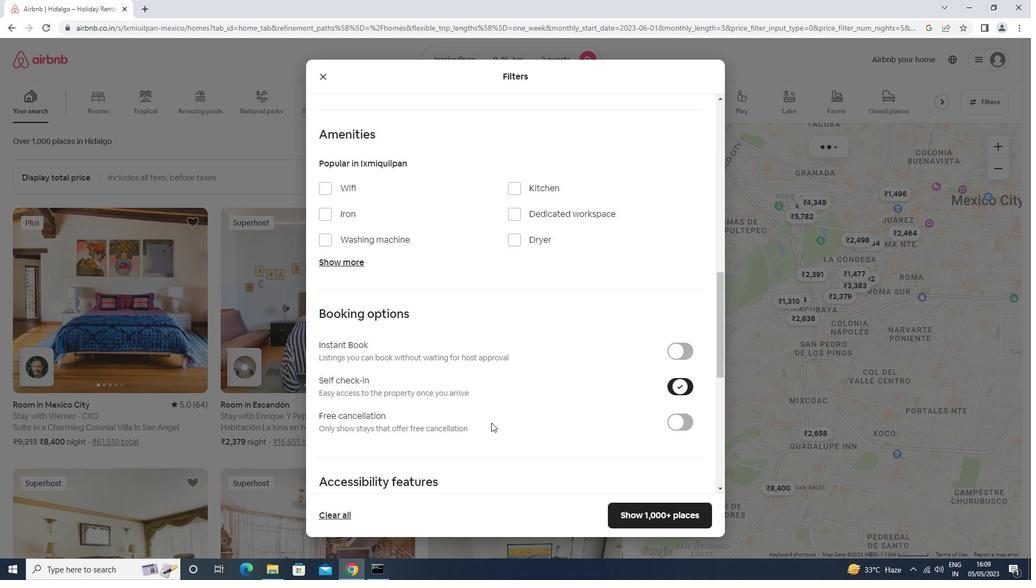 
Action: Mouse scrolled (489, 416) with delta (0, 0)
Screenshot: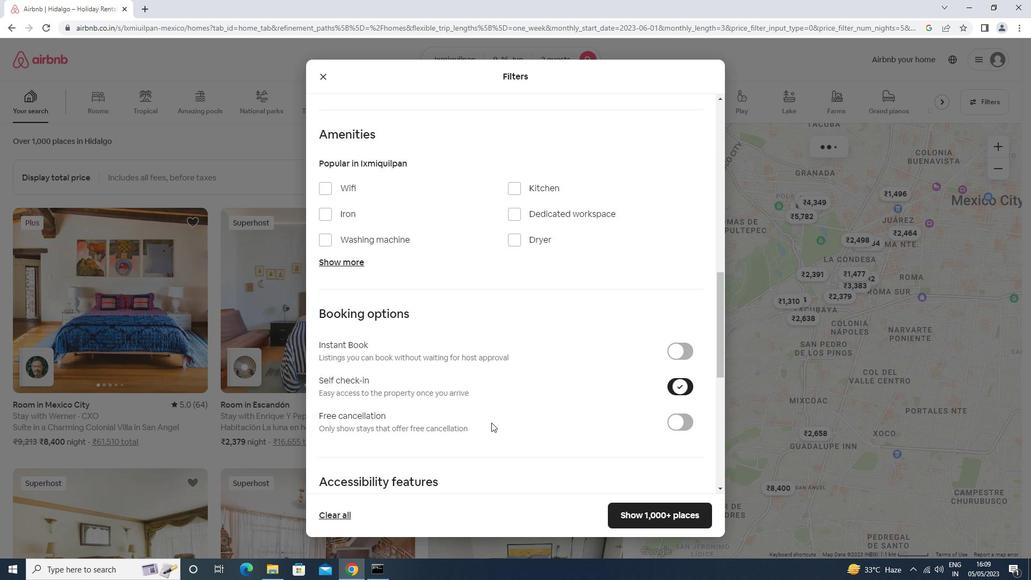 
Action: Mouse scrolled (489, 416) with delta (0, 0)
Screenshot: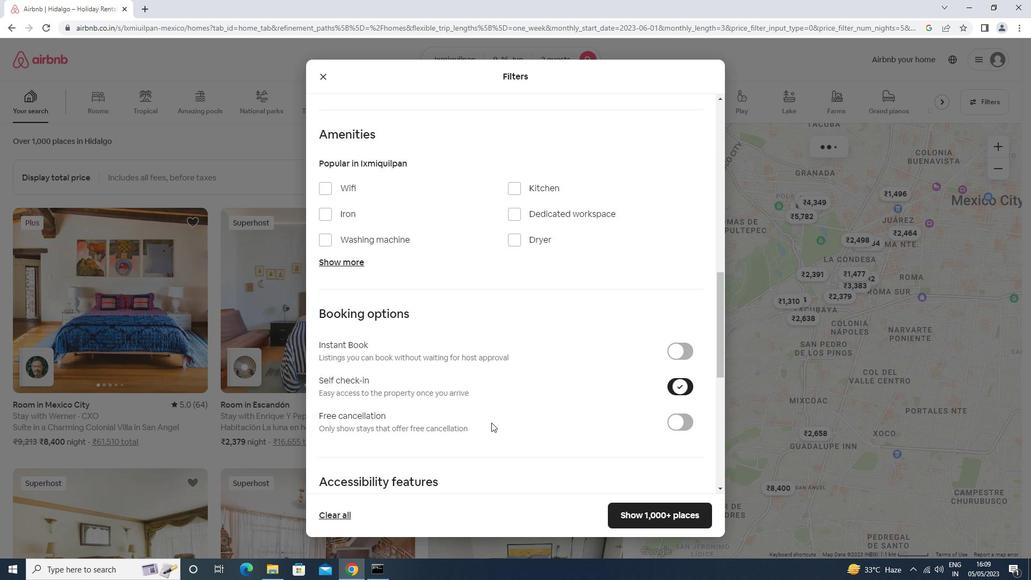 
Action: Mouse scrolled (489, 416) with delta (0, 0)
Screenshot: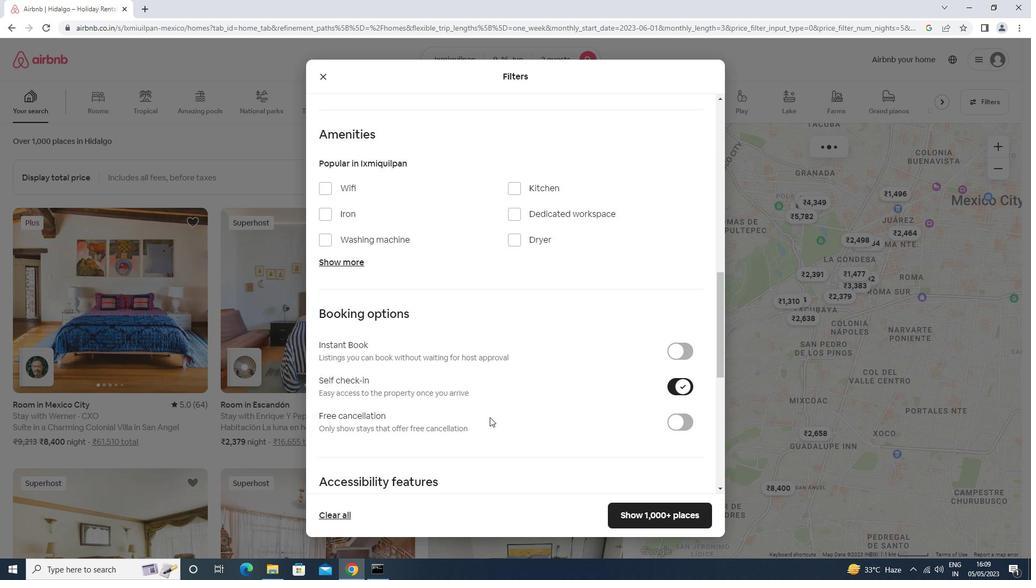 
Action: Mouse scrolled (489, 416) with delta (0, 0)
Screenshot: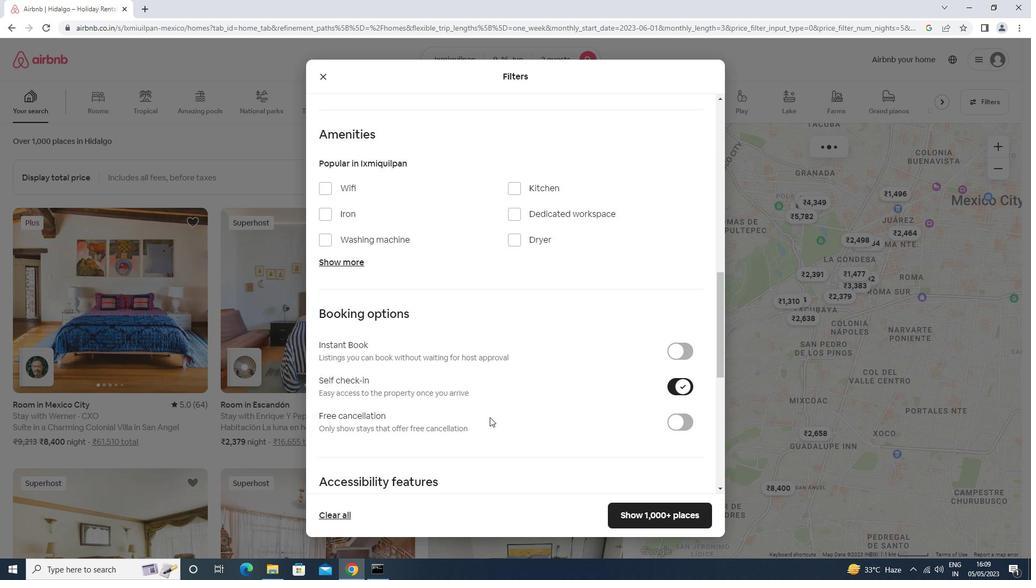 
Action: Mouse moved to (489, 417)
Screenshot: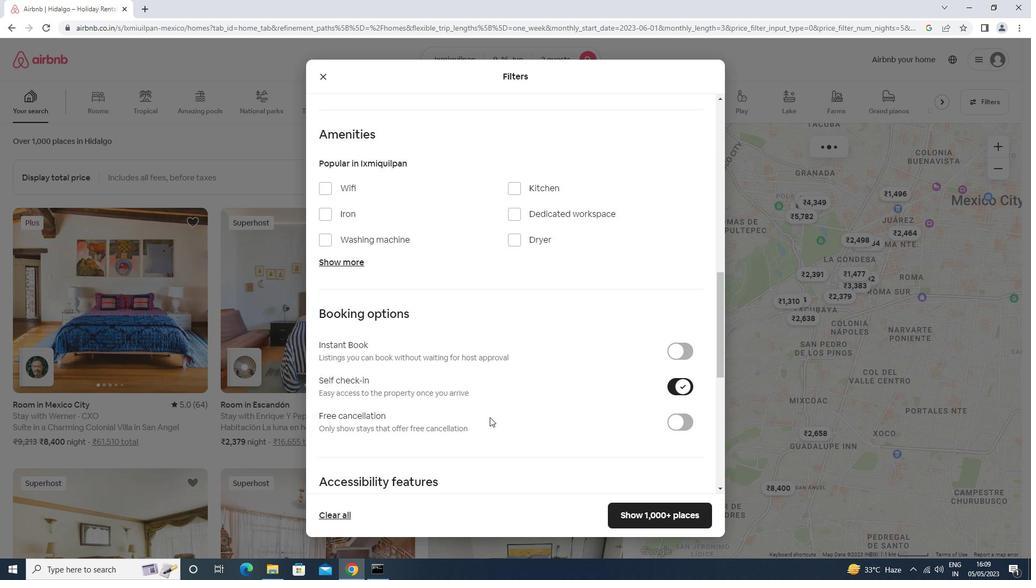 
Action: Mouse scrolled (489, 416) with delta (0, 0)
Screenshot: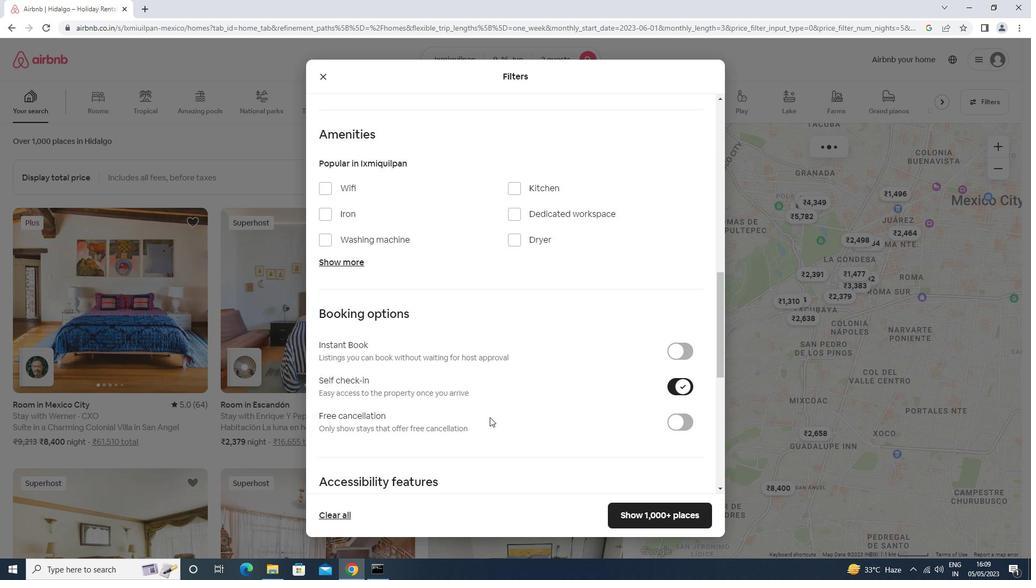 
Action: Mouse scrolled (489, 416) with delta (0, 0)
Screenshot: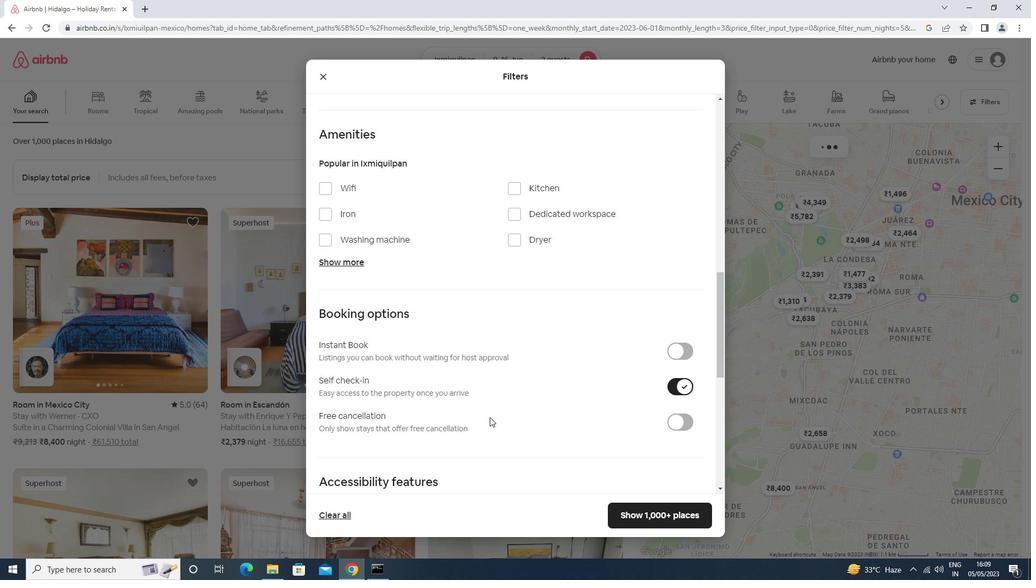 
Action: Mouse moved to (489, 416)
Screenshot: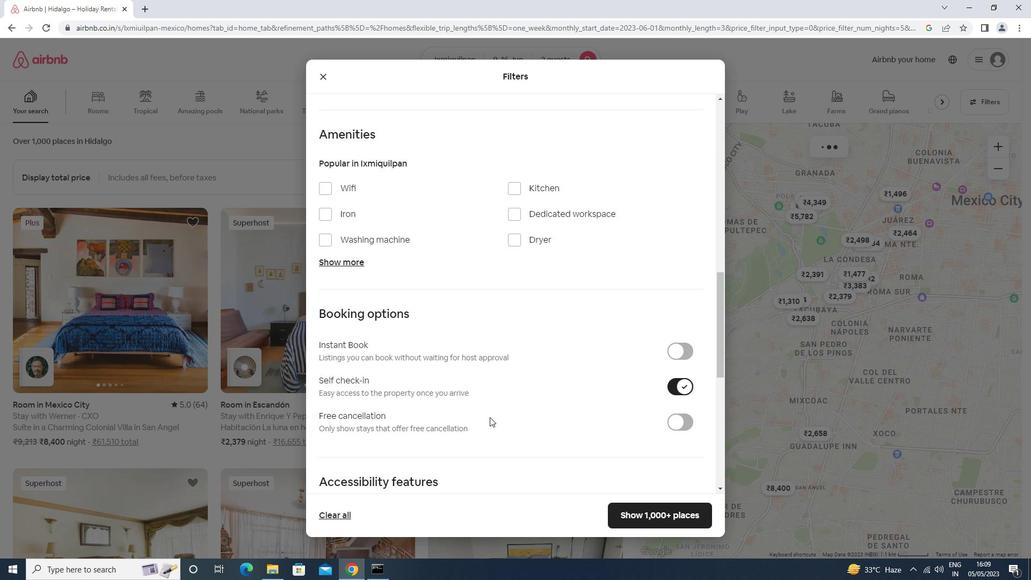 
Action: Mouse scrolled (489, 416) with delta (0, 0)
Screenshot: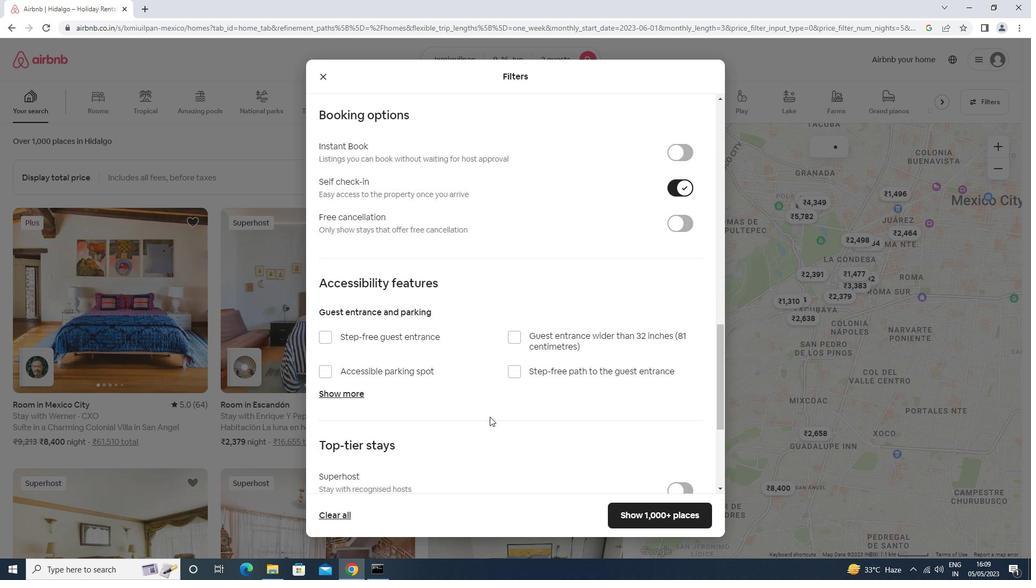
Action: Mouse scrolled (489, 416) with delta (0, 0)
Screenshot: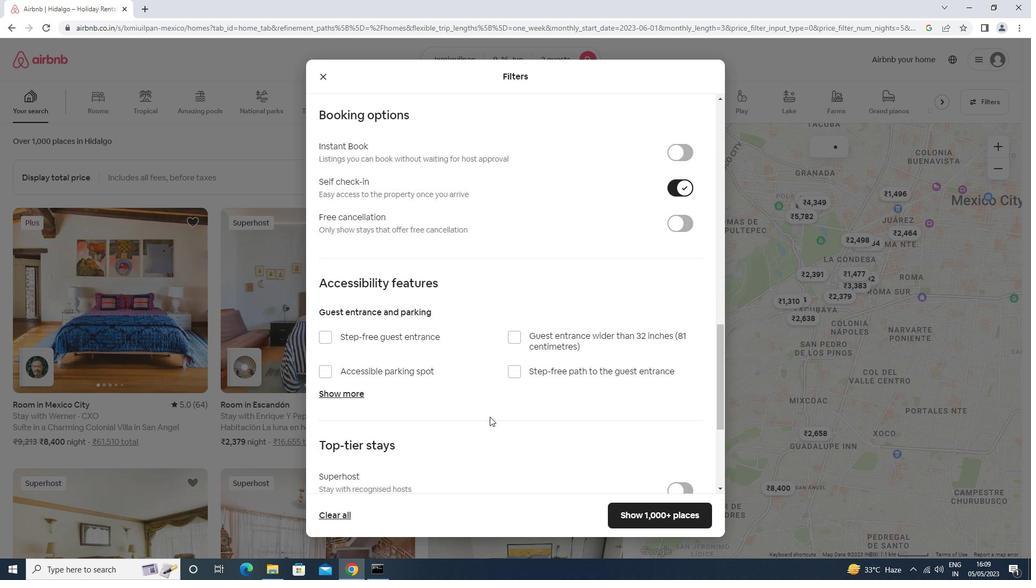 
Action: Mouse scrolled (489, 416) with delta (0, 0)
Screenshot: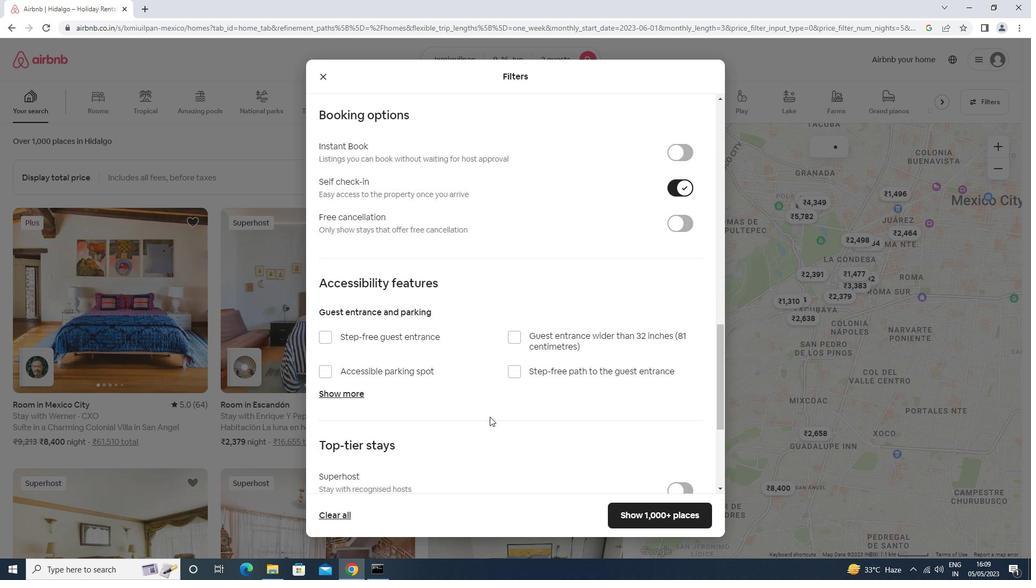 
Action: Mouse scrolled (489, 416) with delta (0, 0)
Screenshot: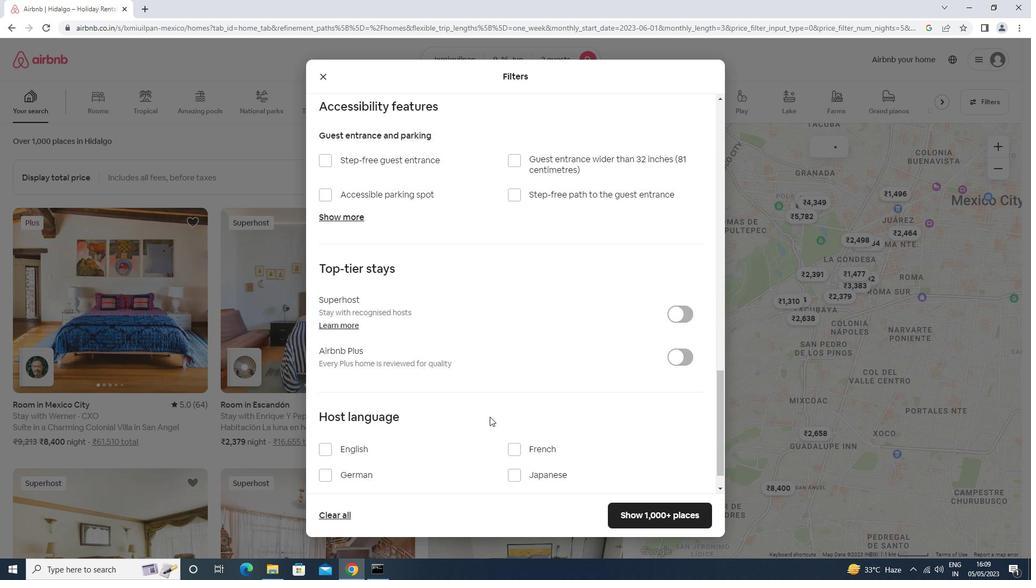 
Action: Mouse scrolled (489, 416) with delta (0, 0)
Screenshot: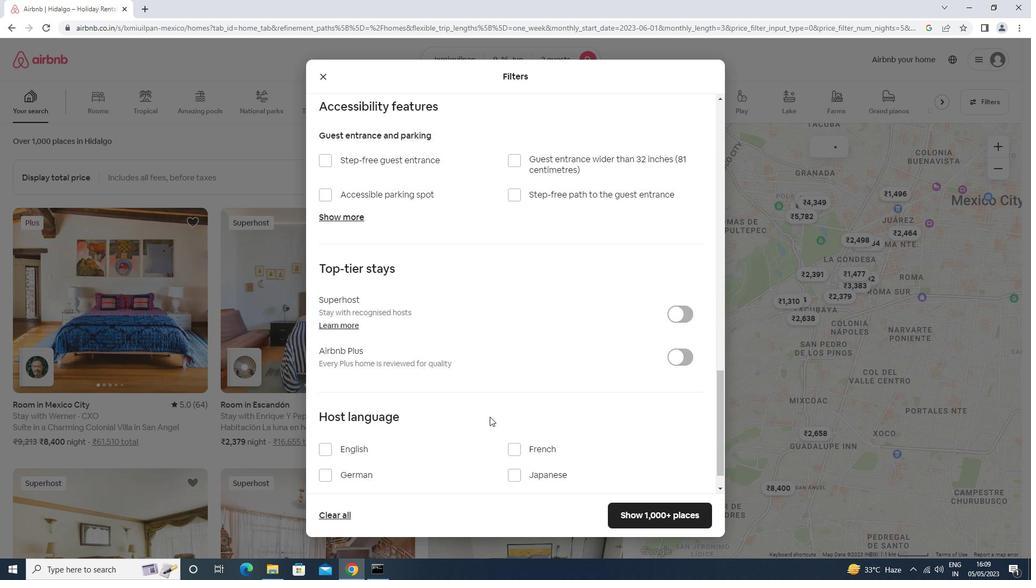 
Action: Mouse moved to (350, 415)
Screenshot: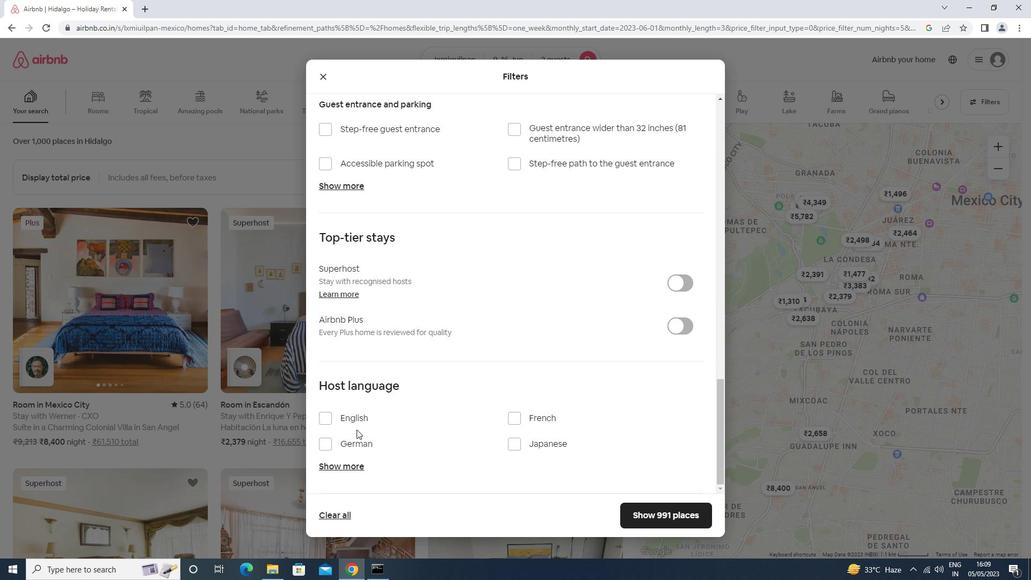 
Action: Mouse pressed left at (350, 415)
Screenshot: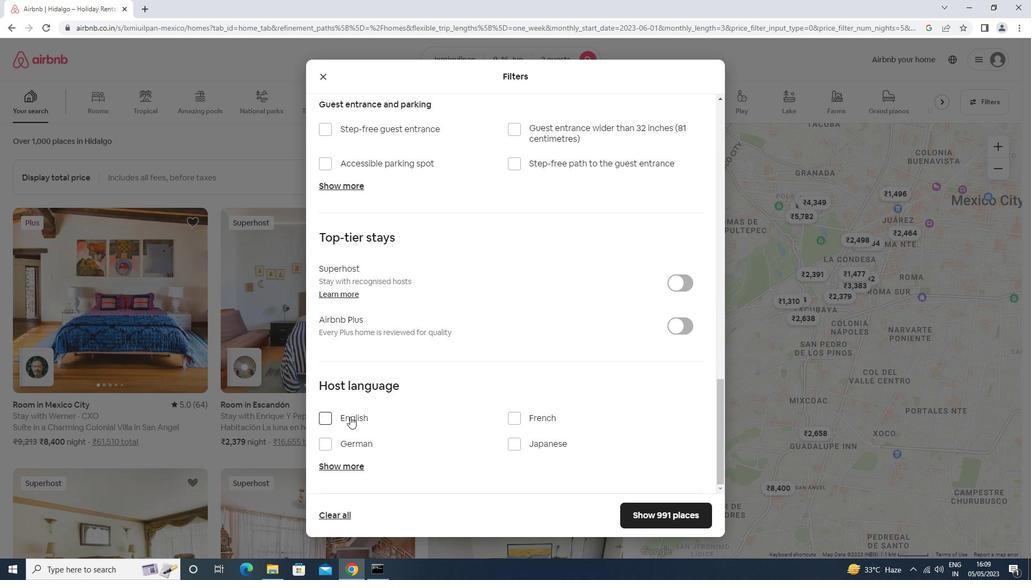 
Action: Mouse moved to (657, 508)
Screenshot: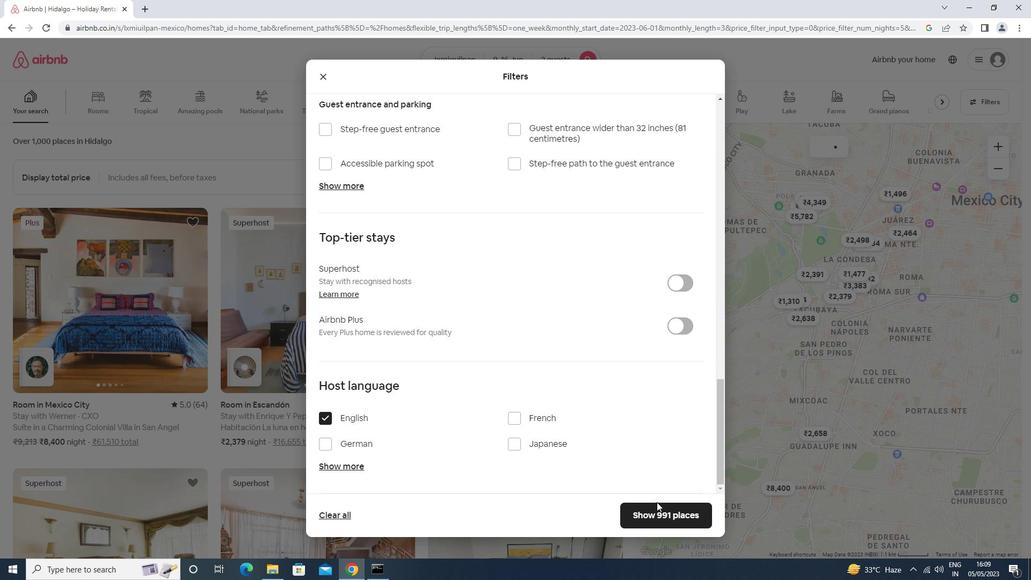 
Action: Mouse pressed left at (657, 508)
Screenshot: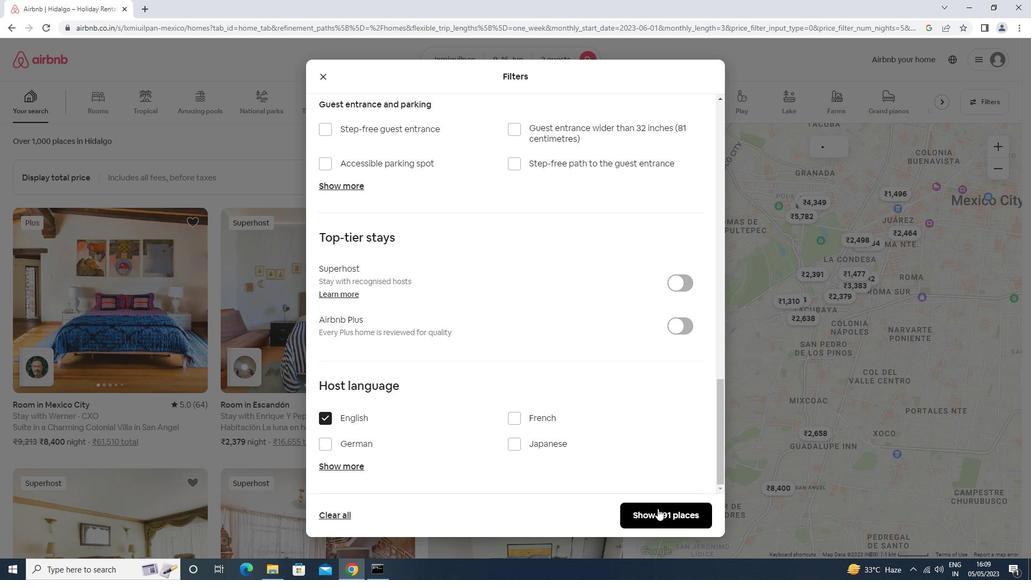 
Action: Mouse moved to (658, 508)
Screenshot: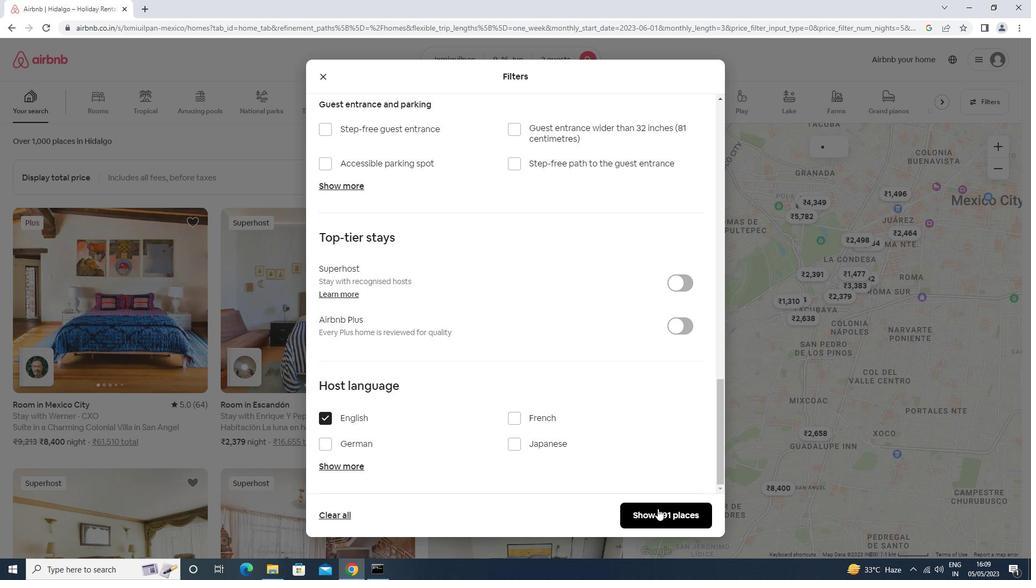 
